 Task: Send an email with the signature Donald Hall with the subject 'Performance review' and the message 'Please let me know if you have any feedback on this proposal.' from softage.1@softage.net to softage.4@softage.net,  softage.1@softage.net and softage.5@softage.net with CC to softage.6@softage.net with an attached document Design_document.docx
Action: Key pressed n
Screenshot: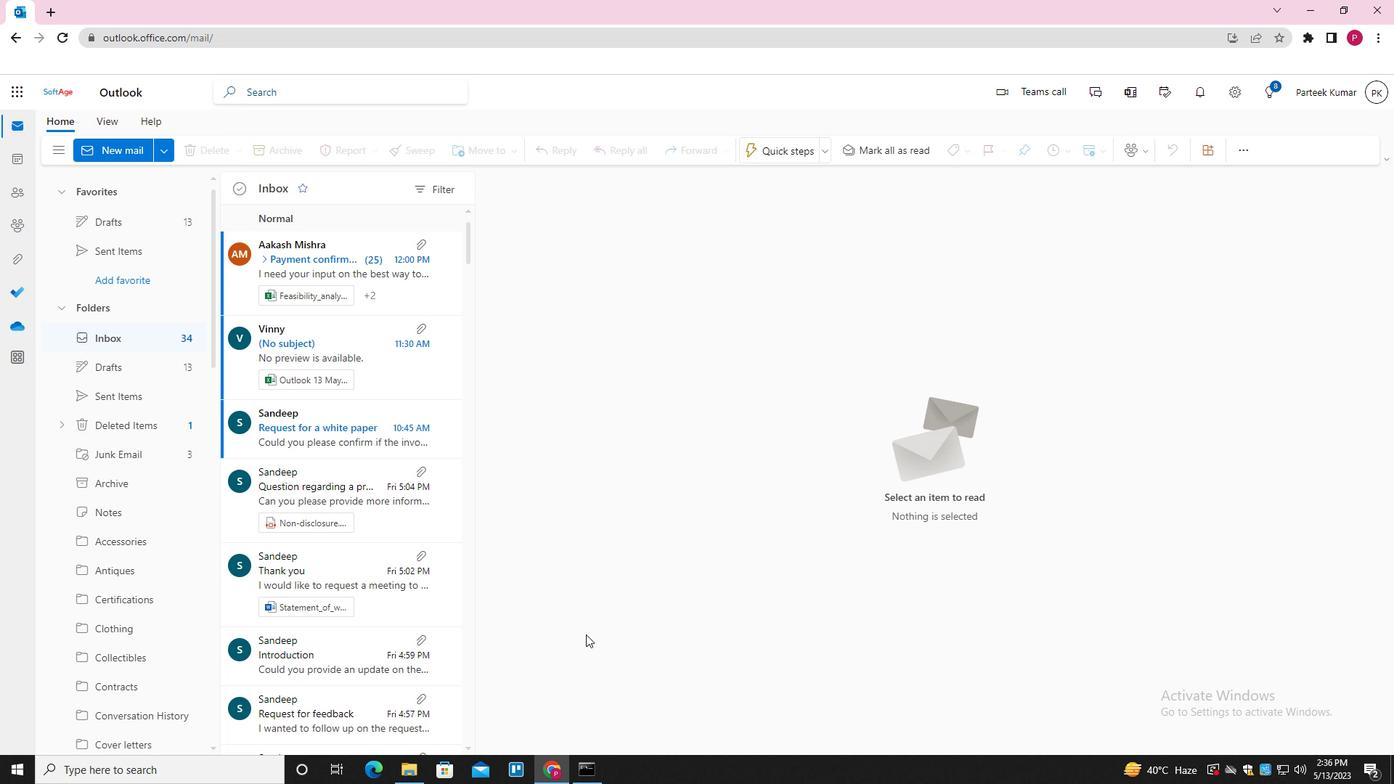 
Action: Mouse moved to (975, 153)
Screenshot: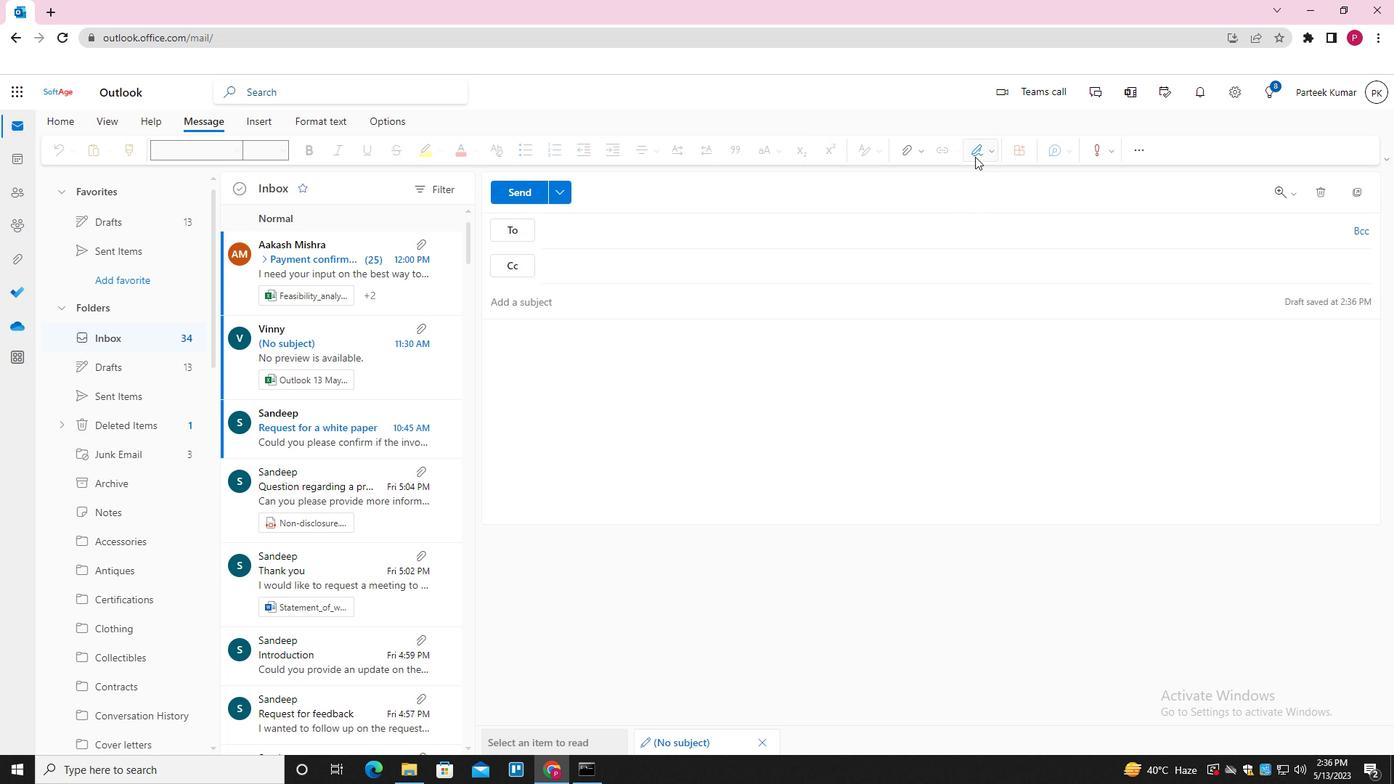 
Action: Mouse pressed left at (975, 153)
Screenshot: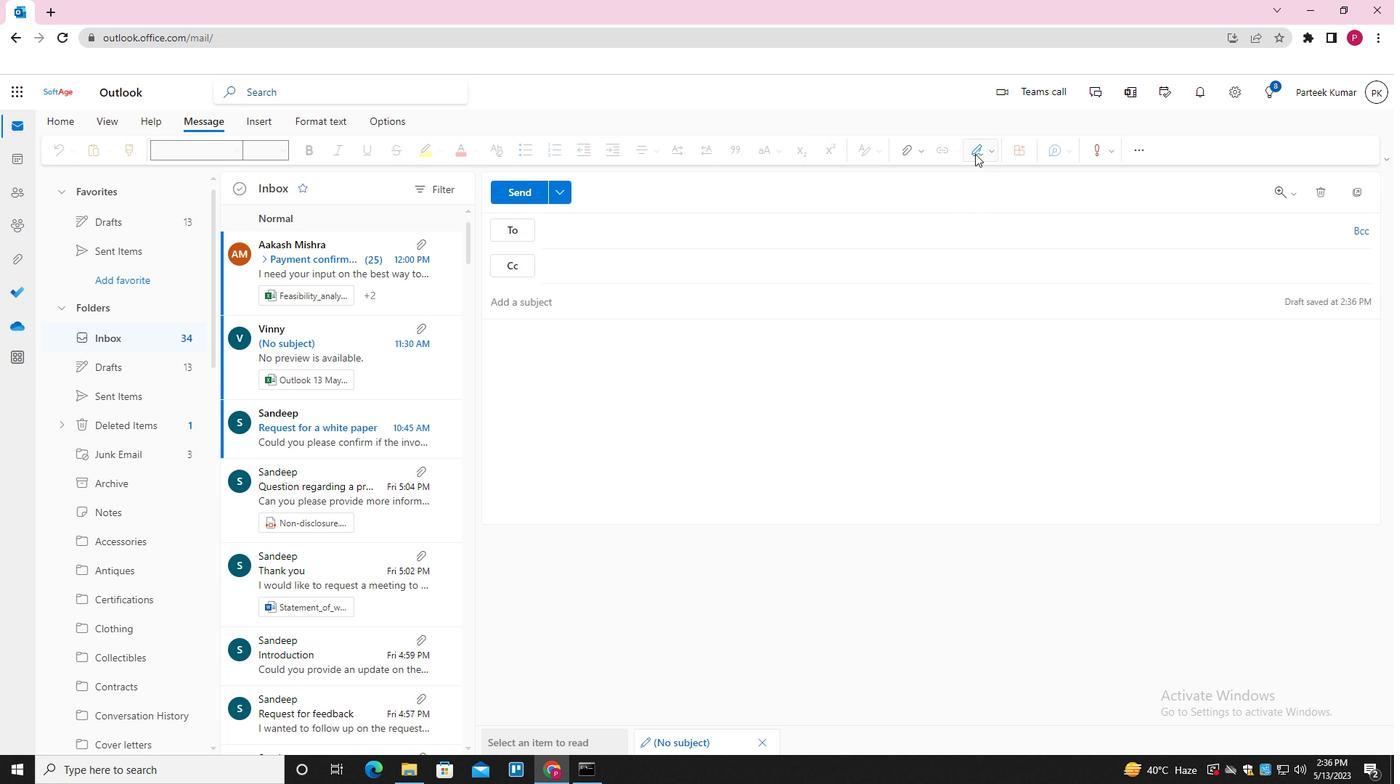 
Action: Mouse moved to (941, 212)
Screenshot: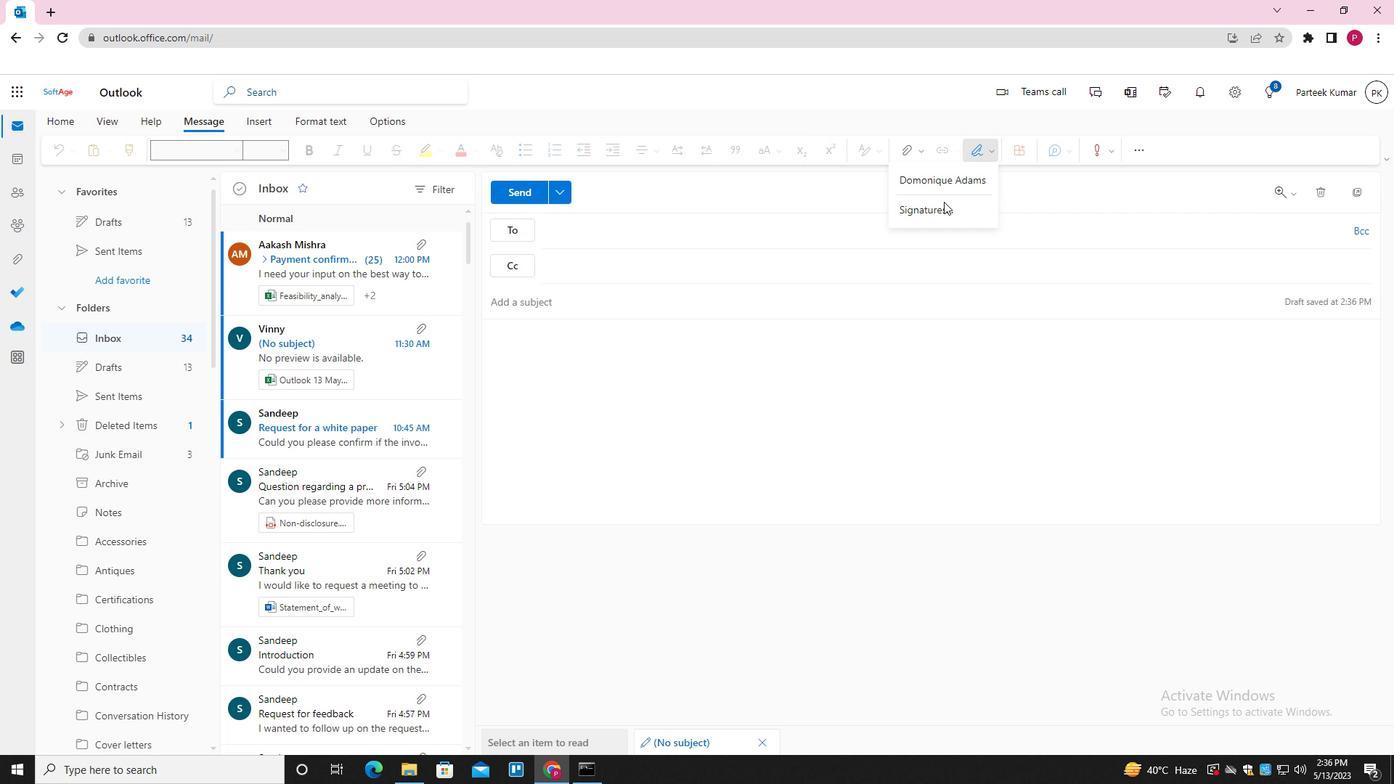 
Action: Mouse pressed left at (941, 212)
Screenshot: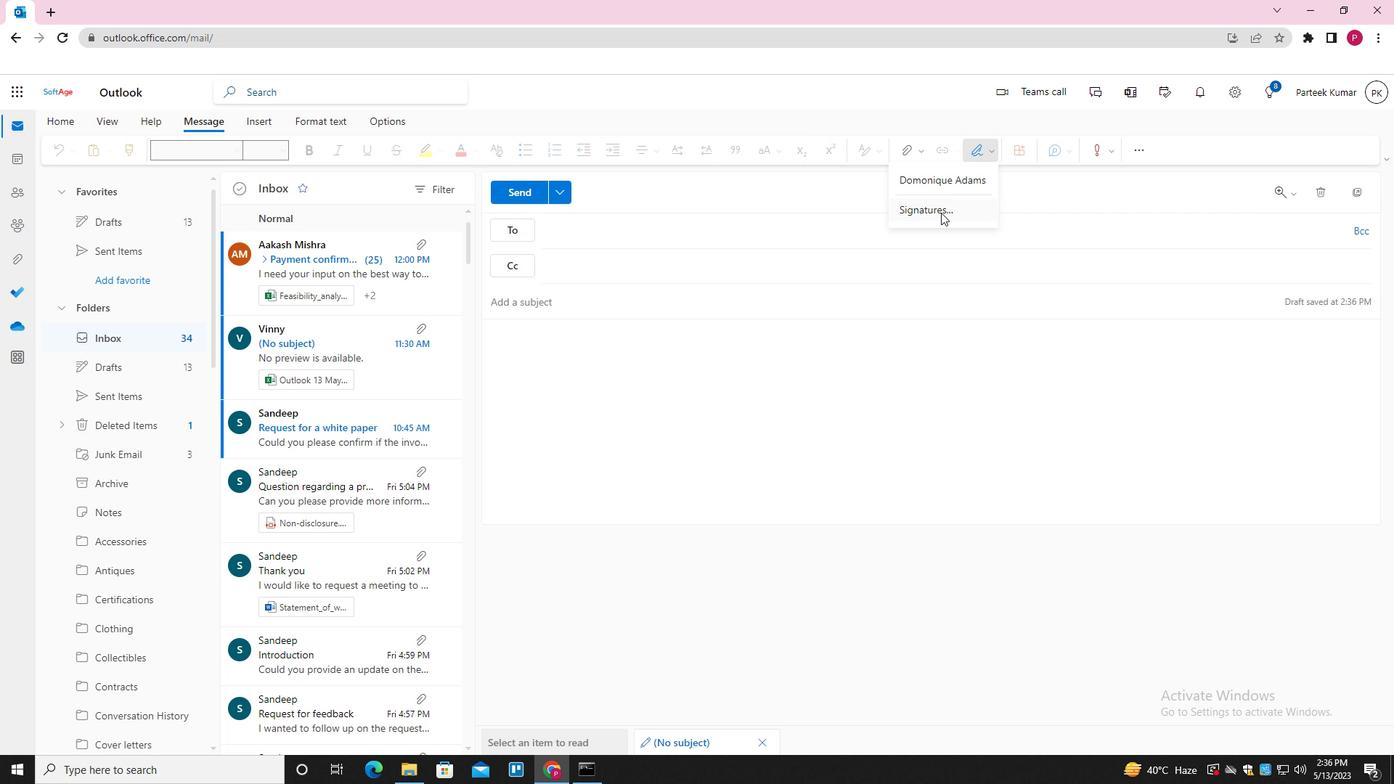 
Action: Mouse moved to (987, 265)
Screenshot: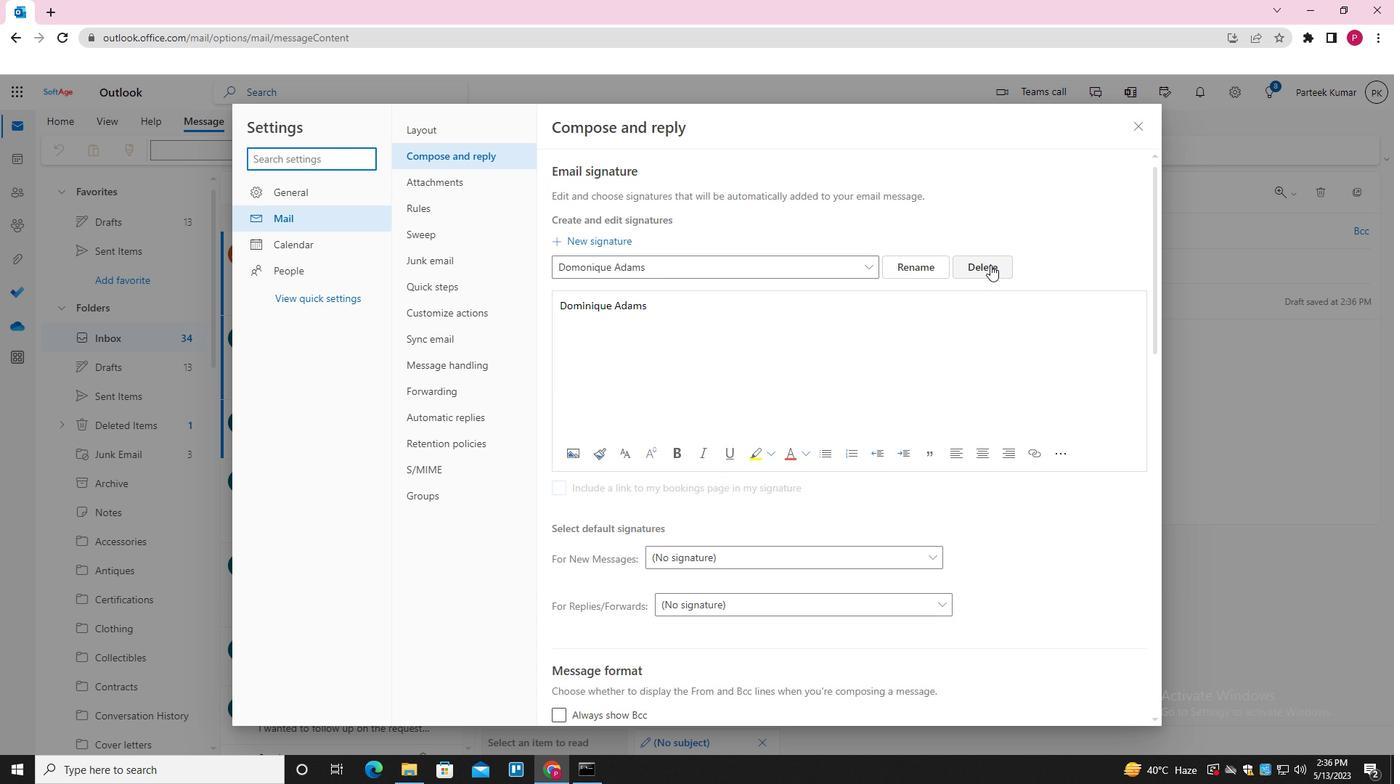 
Action: Mouse pressed left at (987, 265)
Screenshot: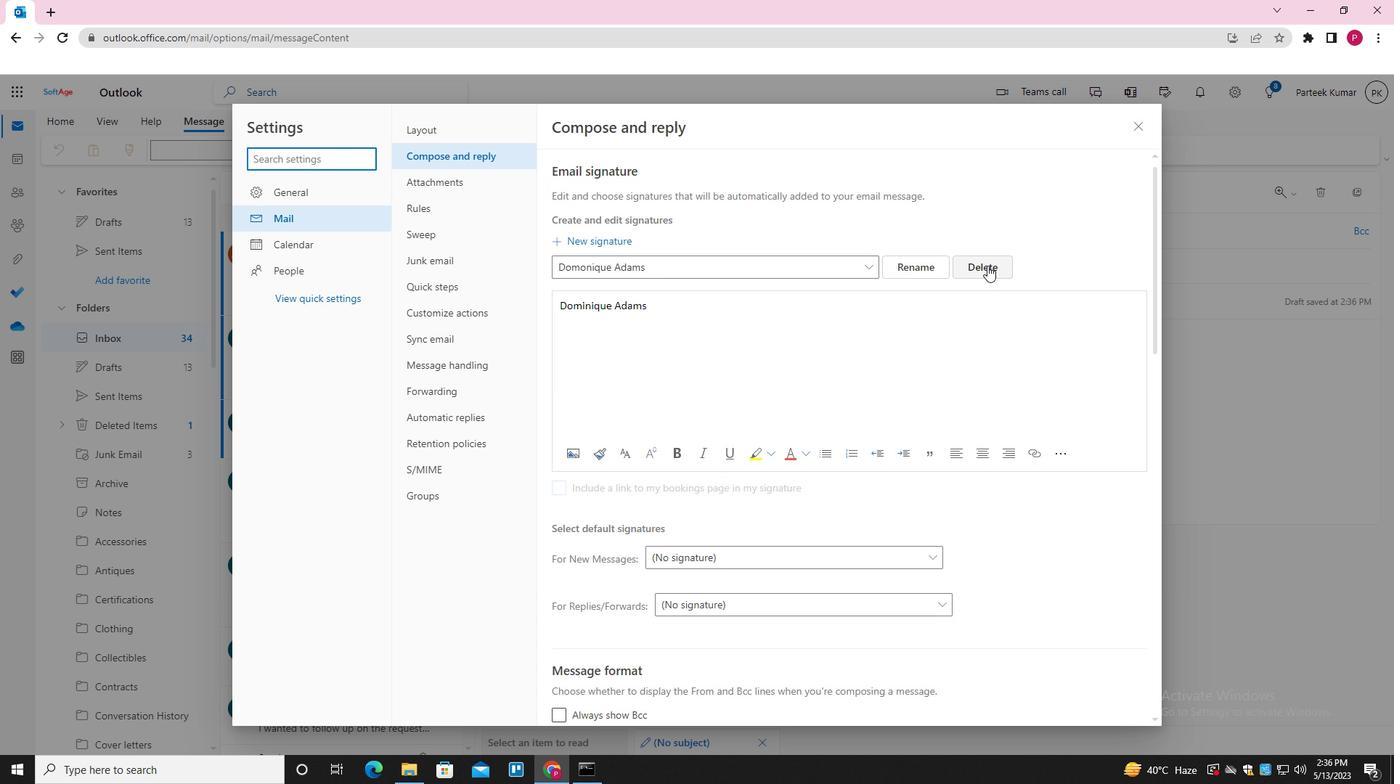 
Action: Mouse moved to (754, 254)
Screenshot: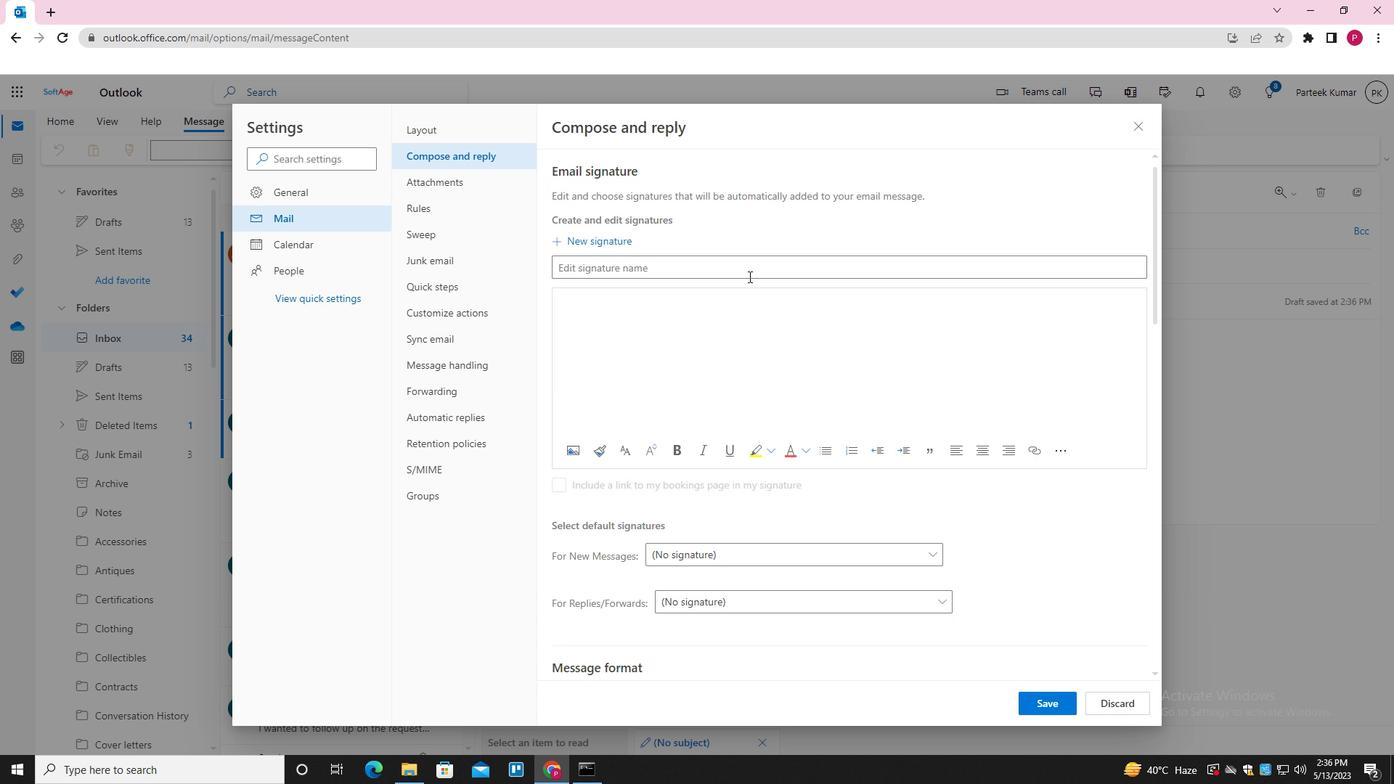 
Action: Mouse pressed left at (754, 254)
Screenshot: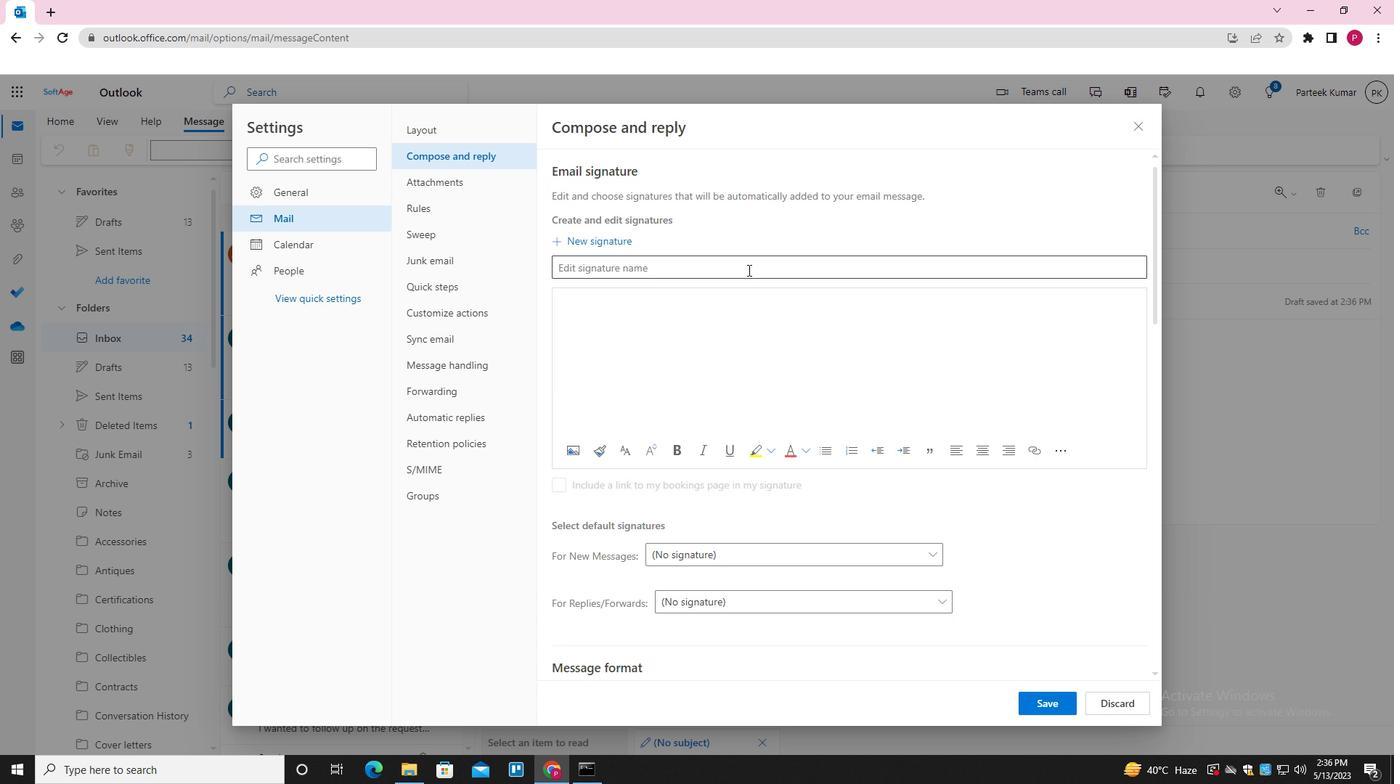 
Action: Mouse moved to (756, 263)
Screenshot: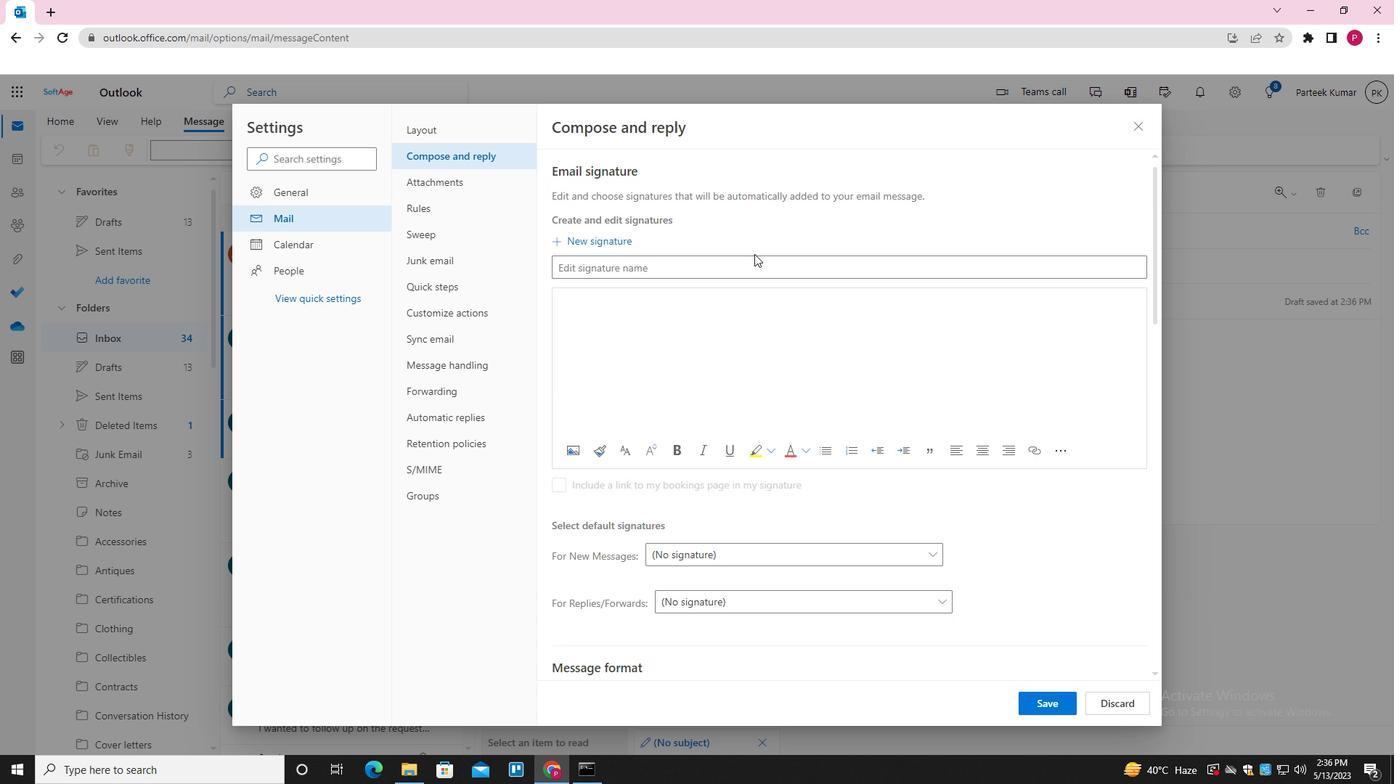 
Action: Mouse pressed left at (756, 263)
Screenshot: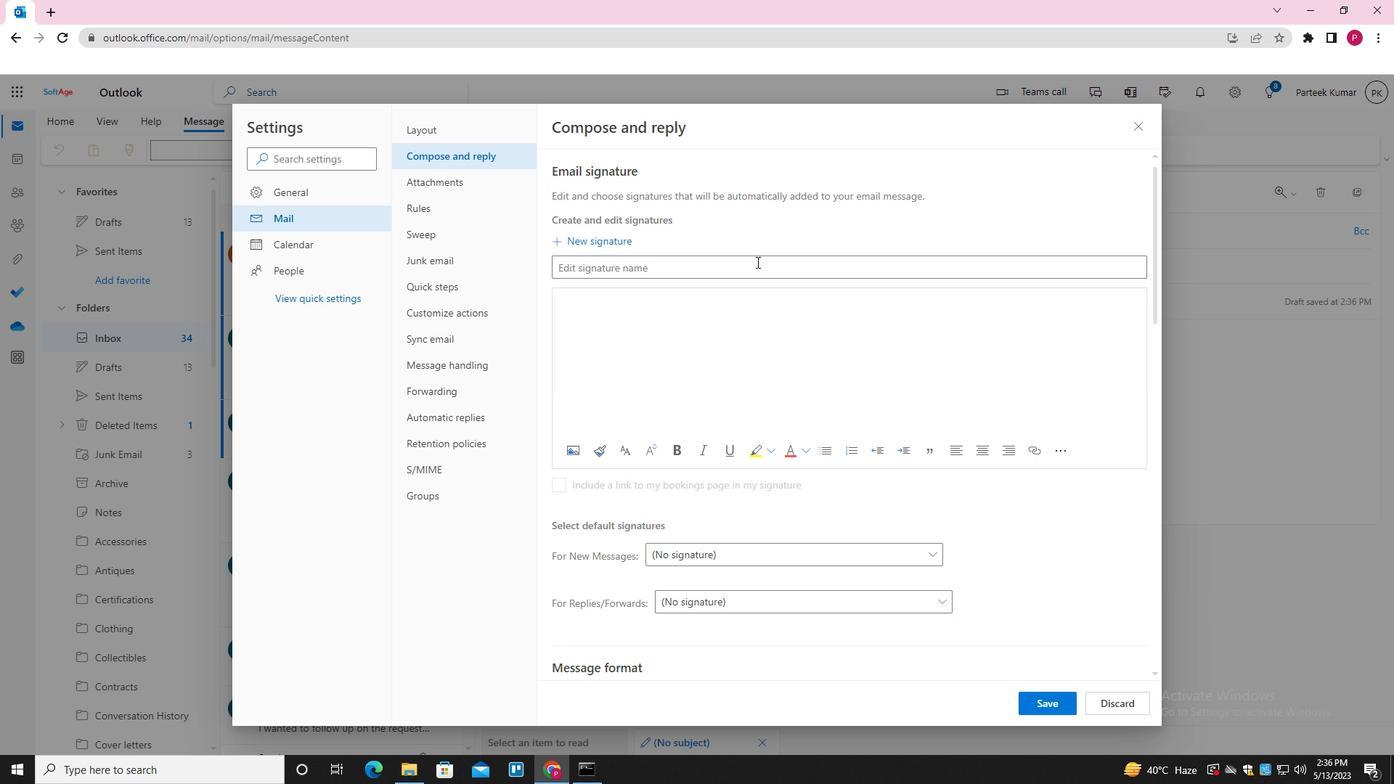 
Action: Key pressed <Key.shift>DONALD<Key.space><Key.shift><Key.shift><Key.shift><Key.shift>HA;;<Key.backspace><Key.backspace>LL<Key.tab><Key.shift>DONALD<Key.space><Key.shift_r><Key.shift_r><Key.shift_r><Key.shift_r><Key.shift_r>HALL
Screenshot: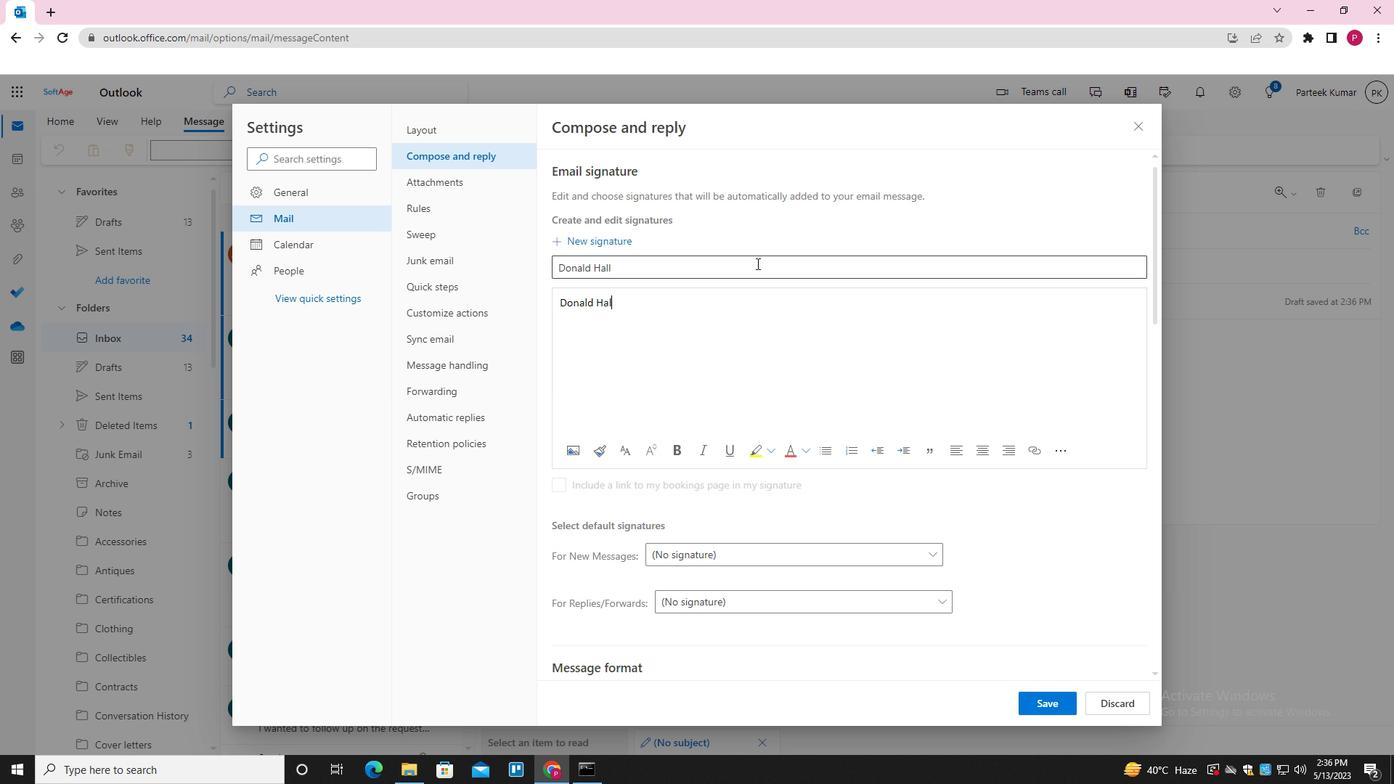 
Action: Mouse moved to (1030, 698)
Screenshot: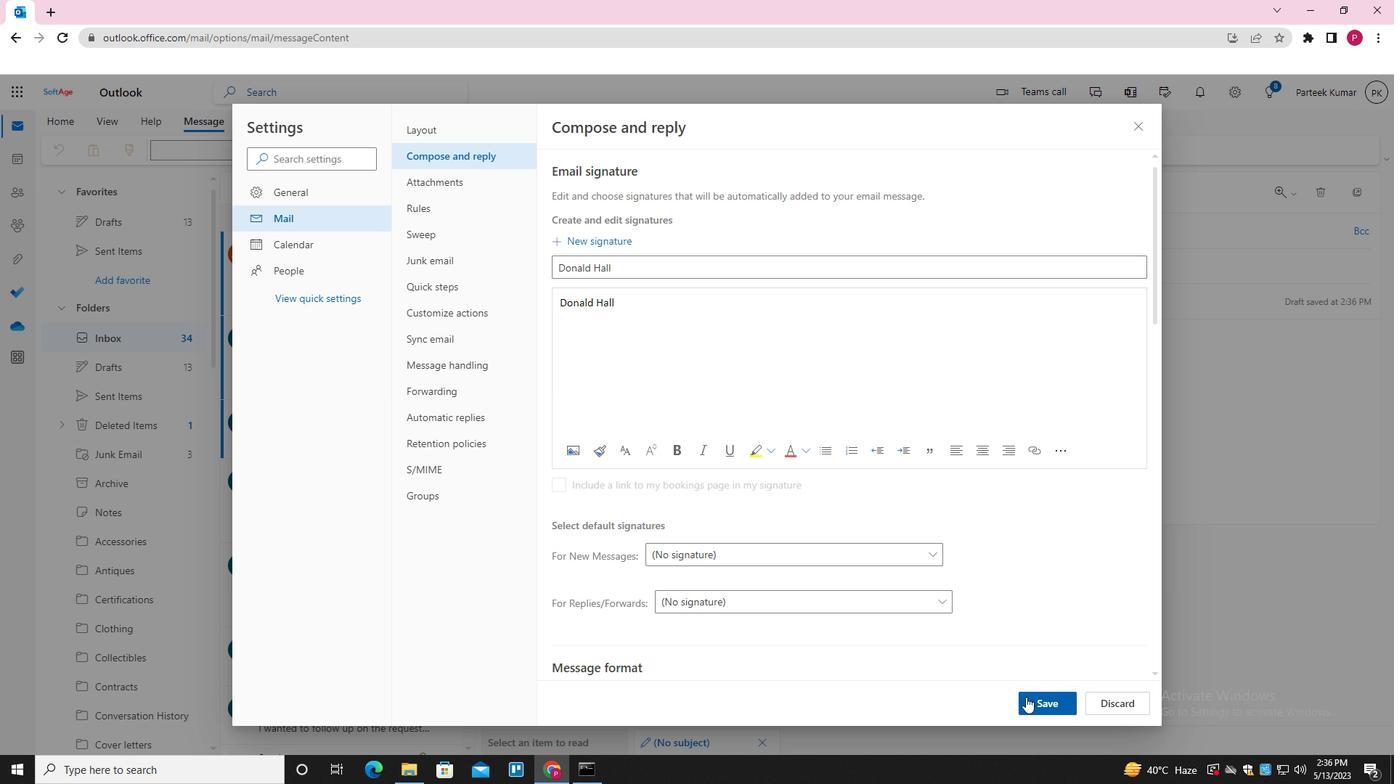 
Action: Mouse pressed left at (1030, 698)
Screenshot: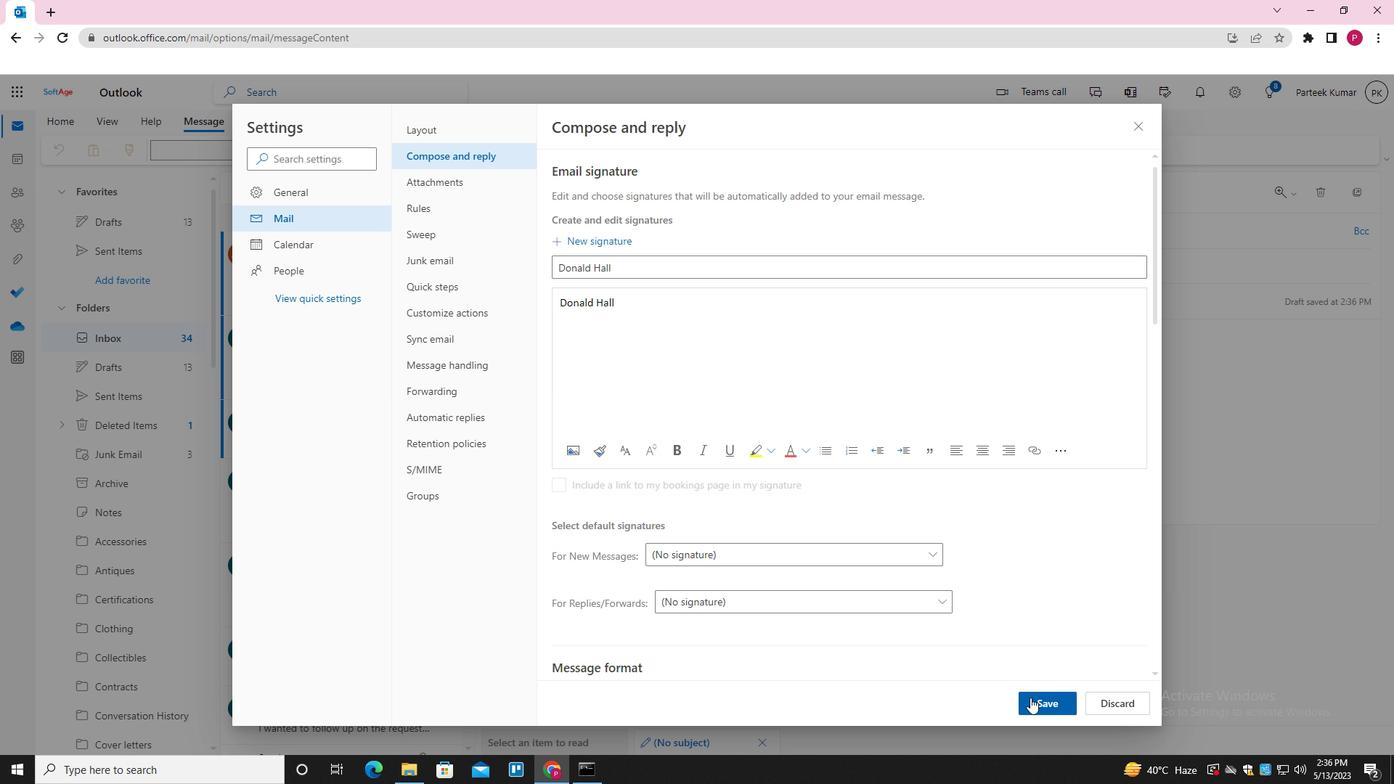 
Action: Mouse moved to (1135, 127)
Screenshot: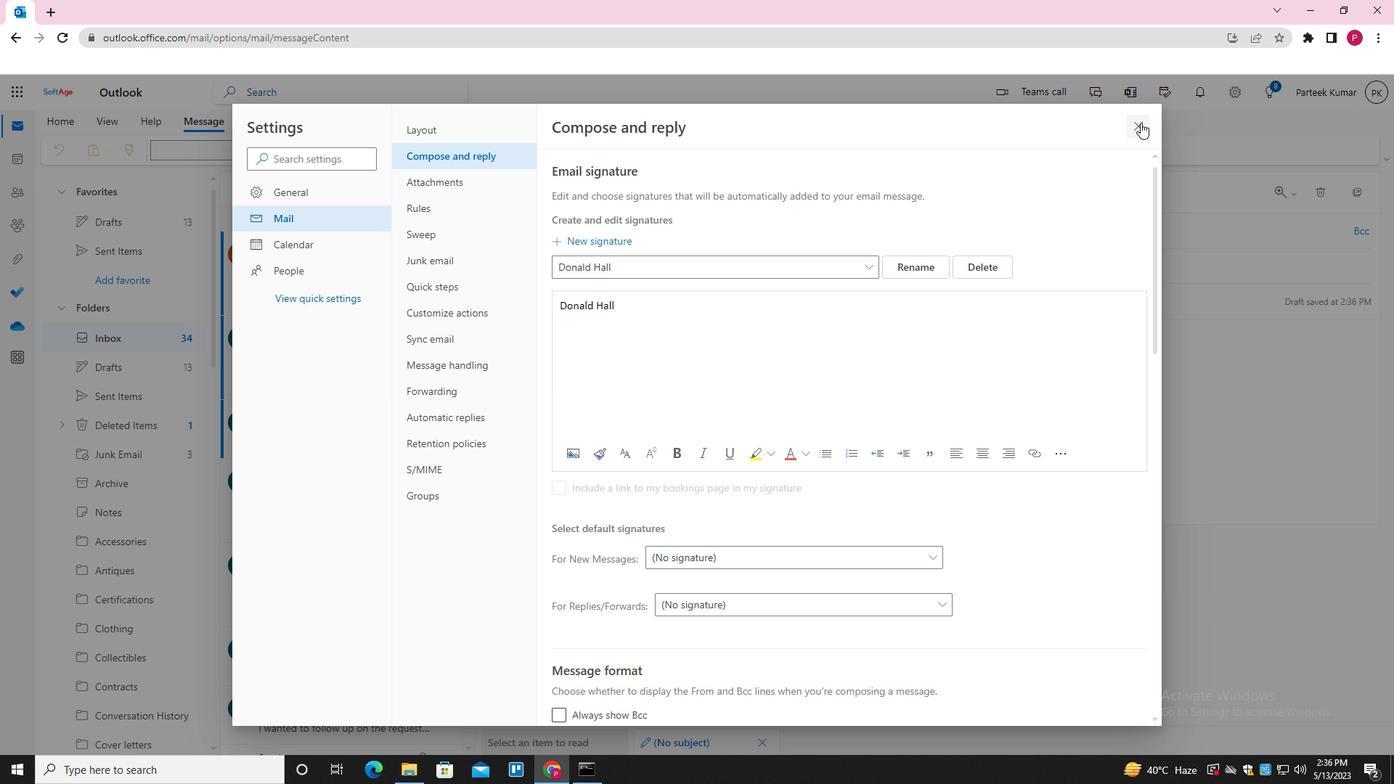 
Action: Mouse pressed left at (1135, 127)
Screenshot: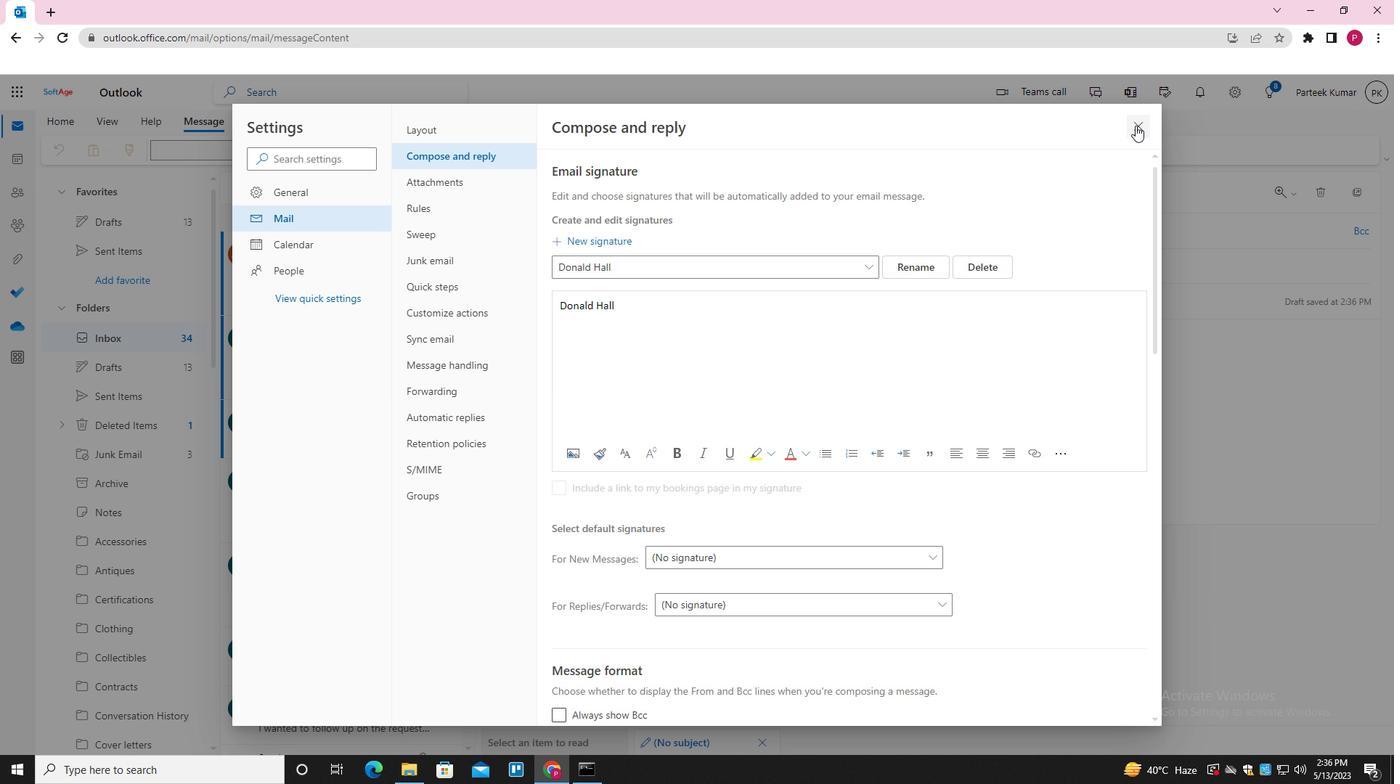 
Action: Mouse moved to (977, 151)
Screenshot: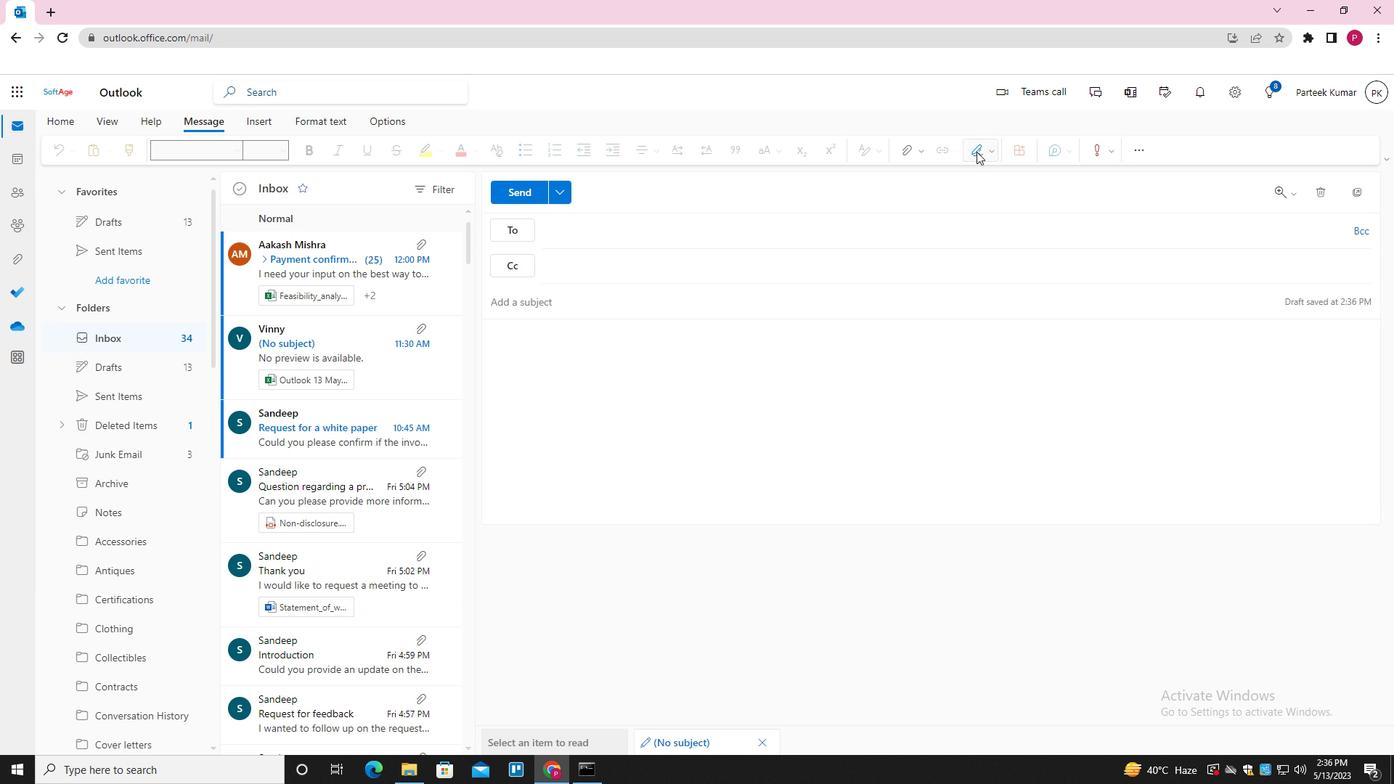 
Action: Mouse pressed left at (977, 151)
Screenshot: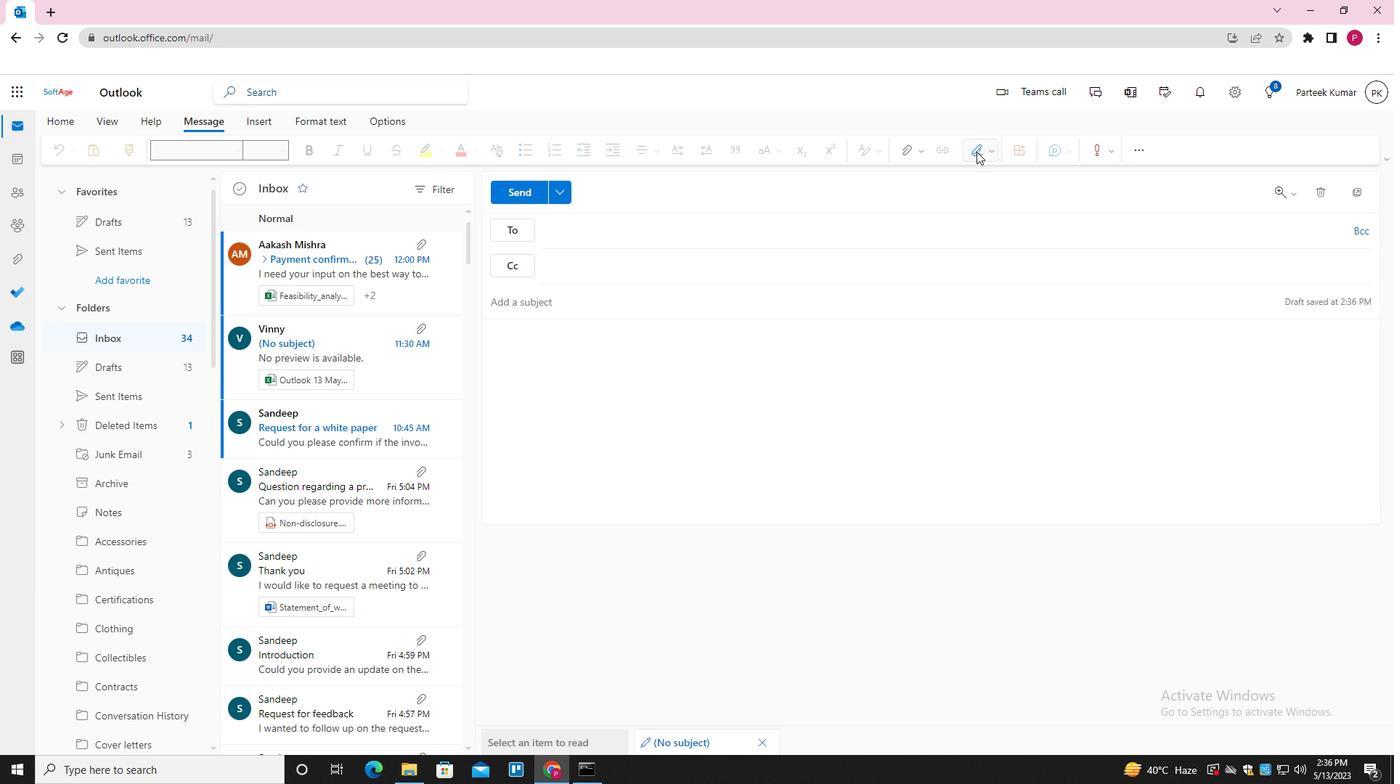 
Action: Mouse moved to (962, 180)
Screenshot: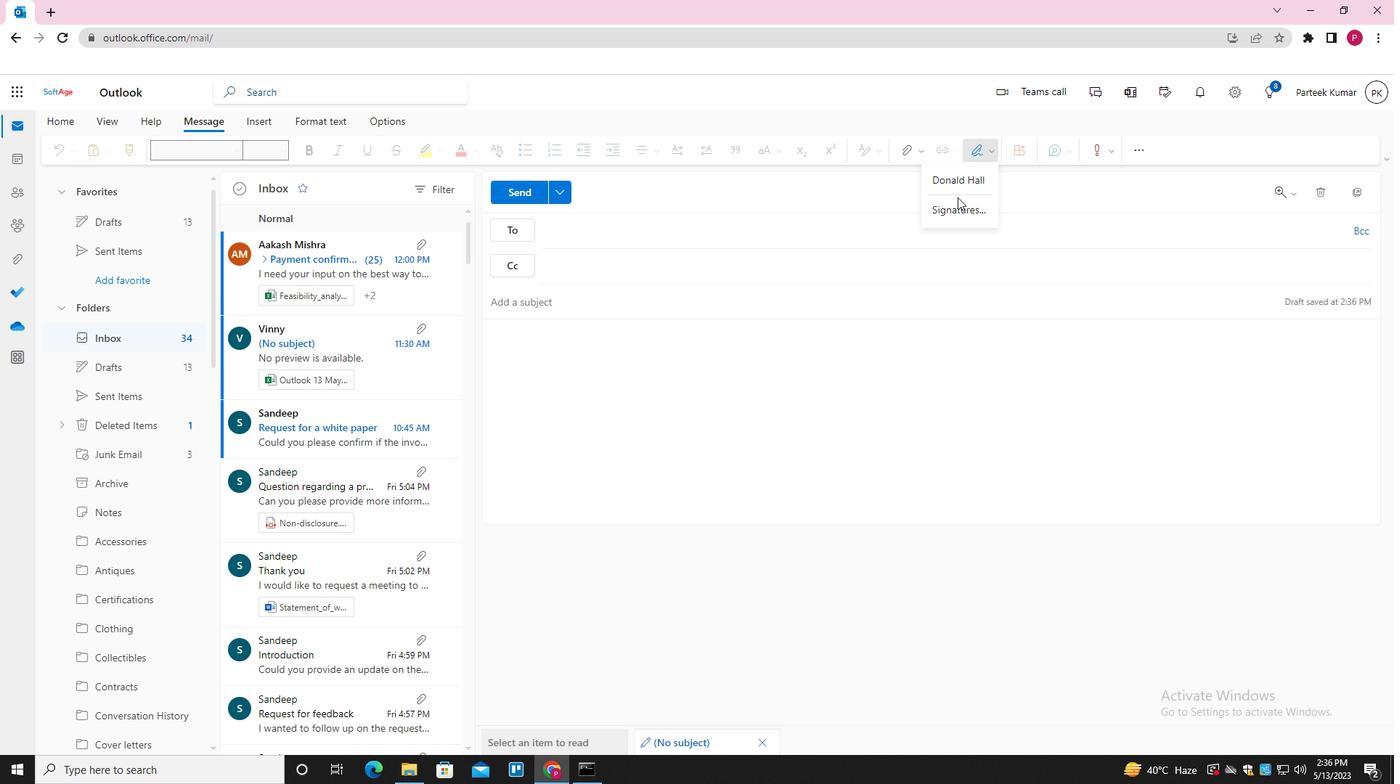 
Action: Mouse pressed left at (962, 180)
Screenshot: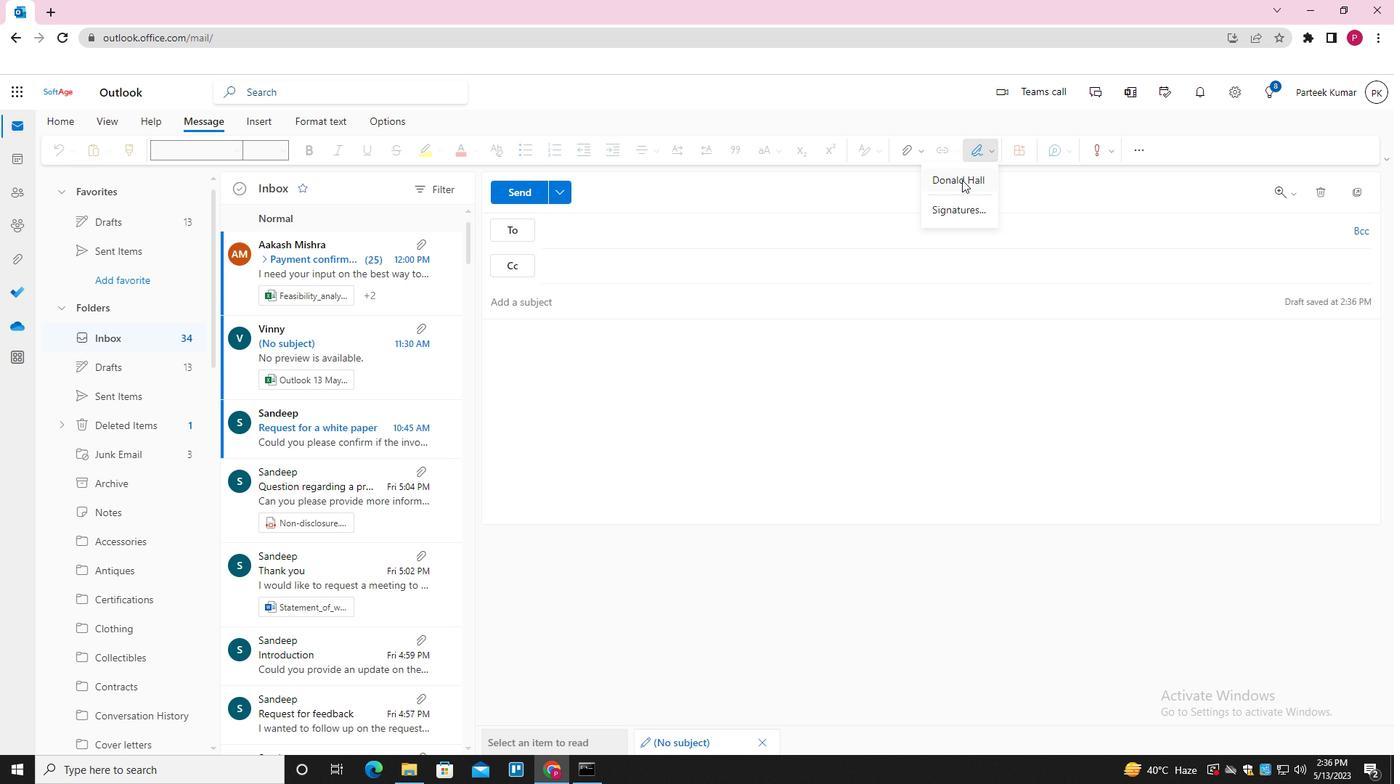 
Action: Mouse moved to (680, 305)
Screenshot: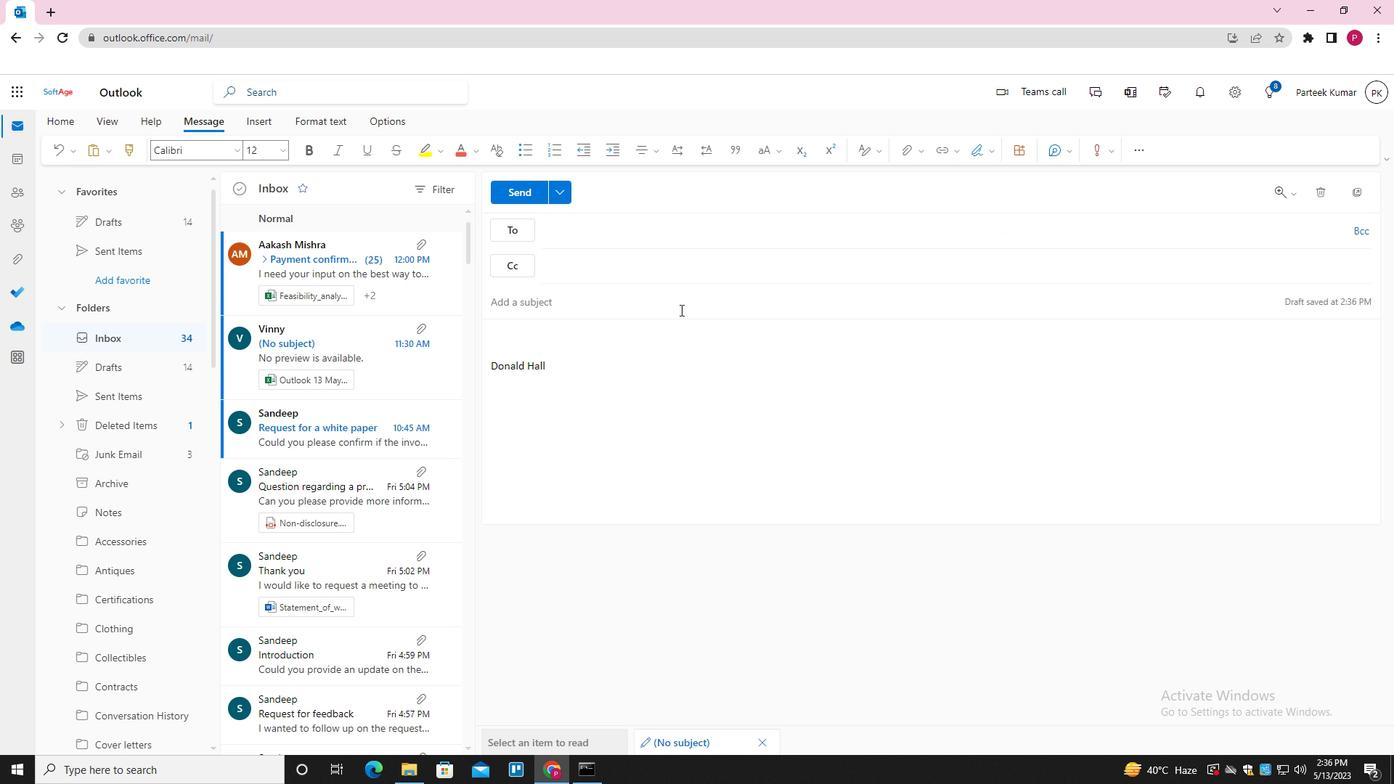 
Action: Mouse pressed left at (680, 305)
Screenshot: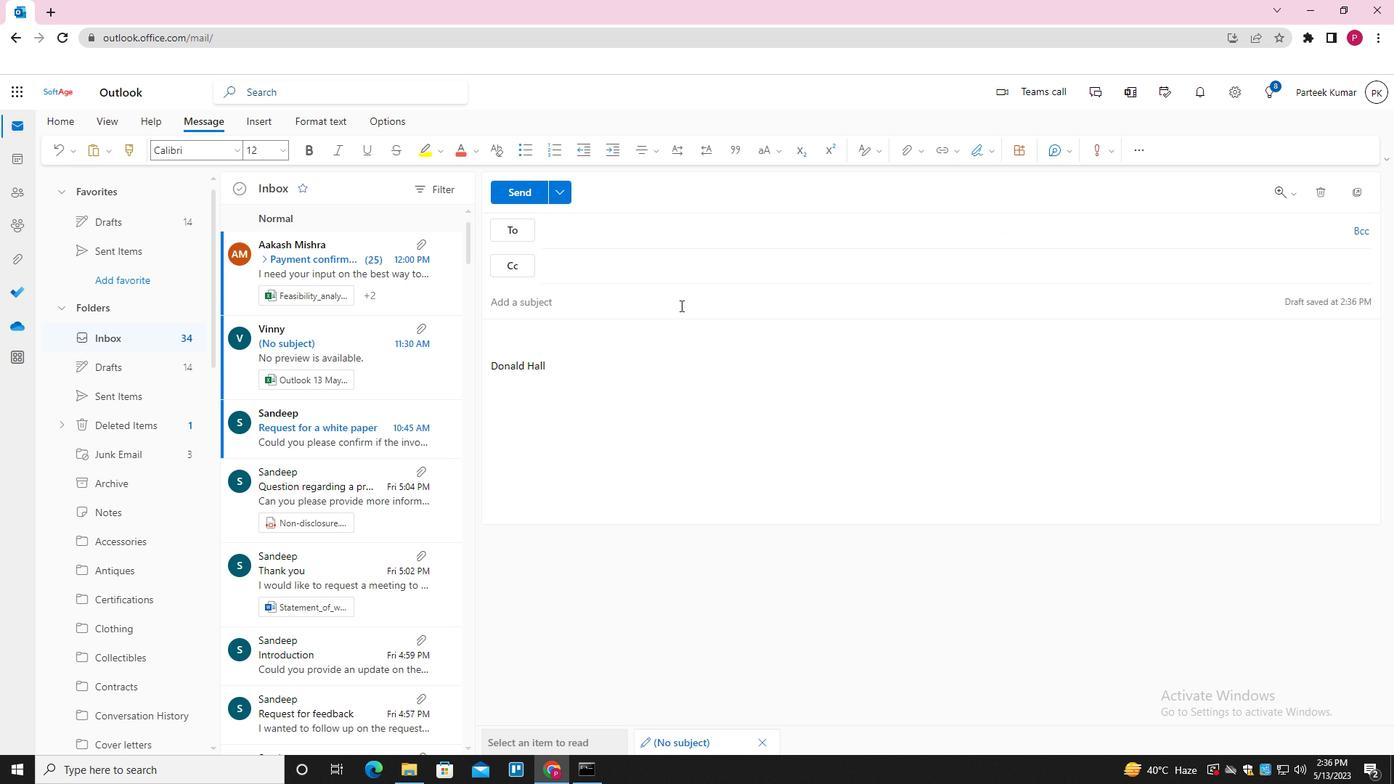 
Action: Mouse moved to (679, 305)
Screenshot: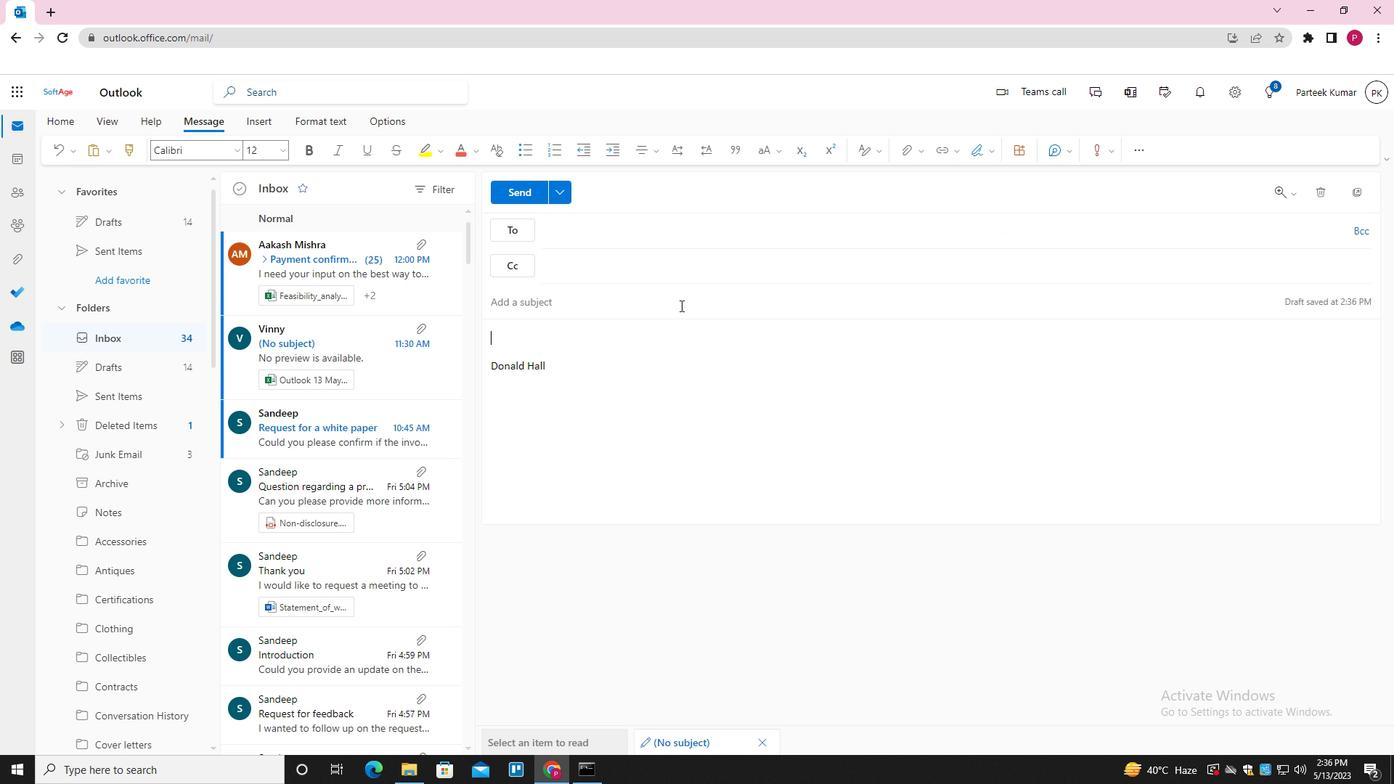 
Action: Key pressed <Key.shift_r>PERFORMANCE<Key.space>REVIEW<Key.tab><Key.shift_r>PLEASE<Key.space>LET<Key.space>,<Key.backspace>ME<Key.space>KNOW<Key.space>IF<Key.space>YOU<Key.space>HAVE<Key.space>ANY<Key.space>FEEDBACK<Key.space>ON<Key.space>THIS<Key.space>PROPOSA<Key.caps_lock>L<Key.backspace><Key.shift><Key.caps_lock>L<Key.space>
Screenshot: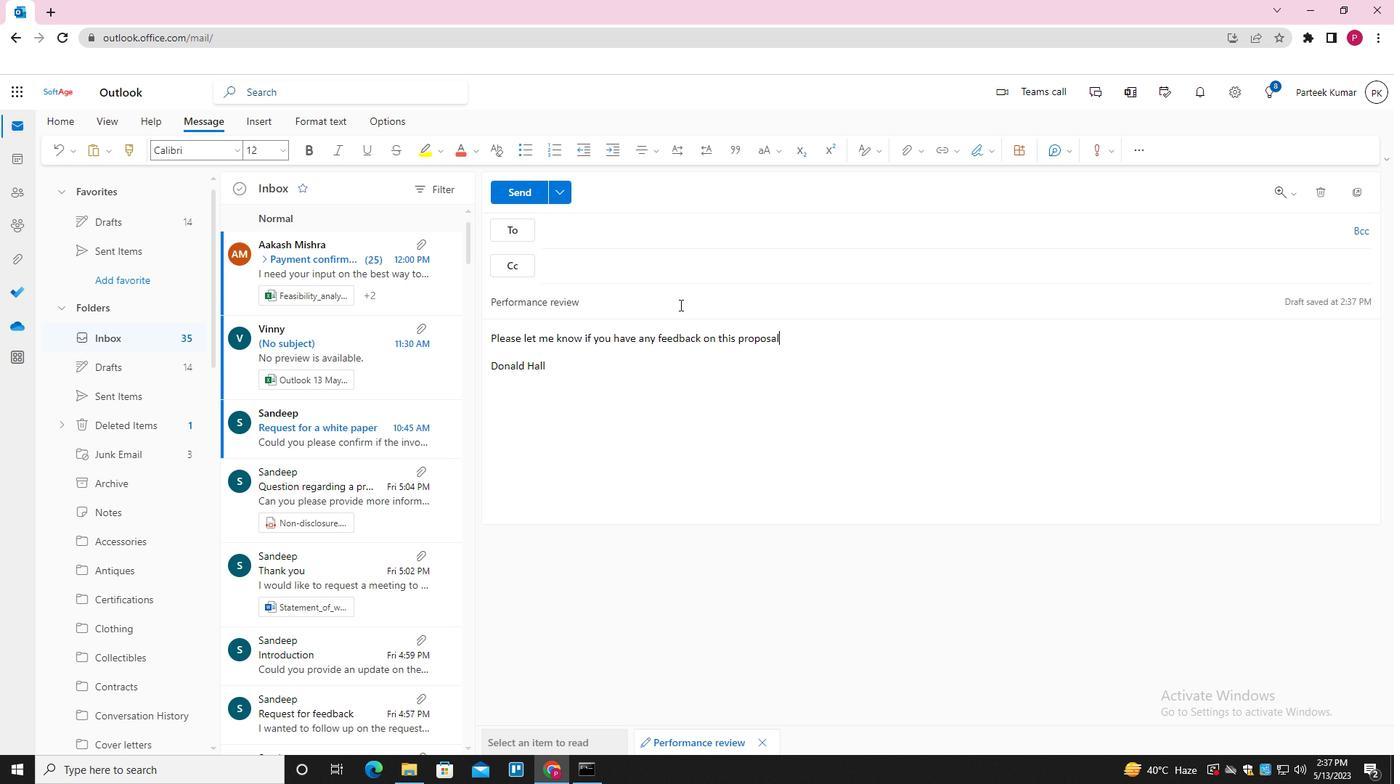 
Action: Mouse moved to (653, 227)
Screenshot: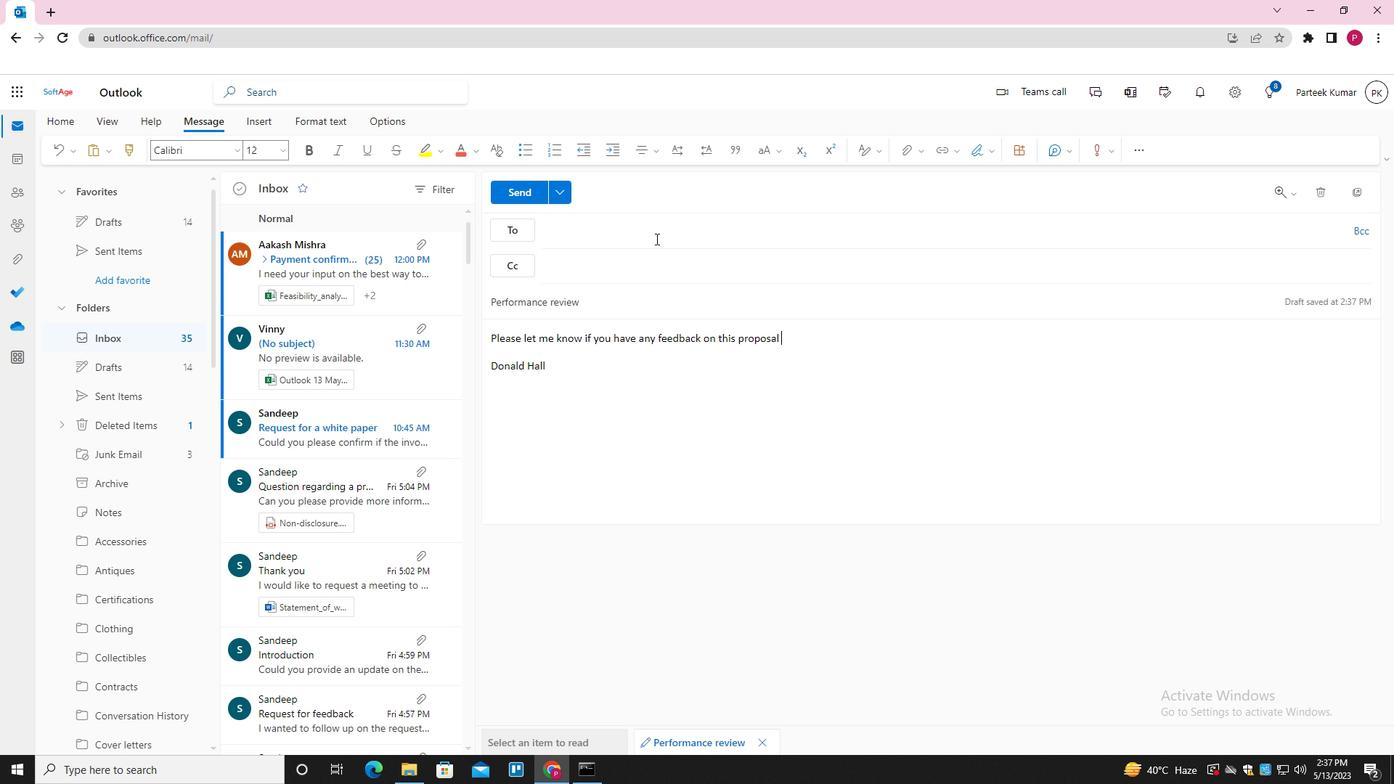
Action: Mouse pressed left at (653, 227)
Screenshot: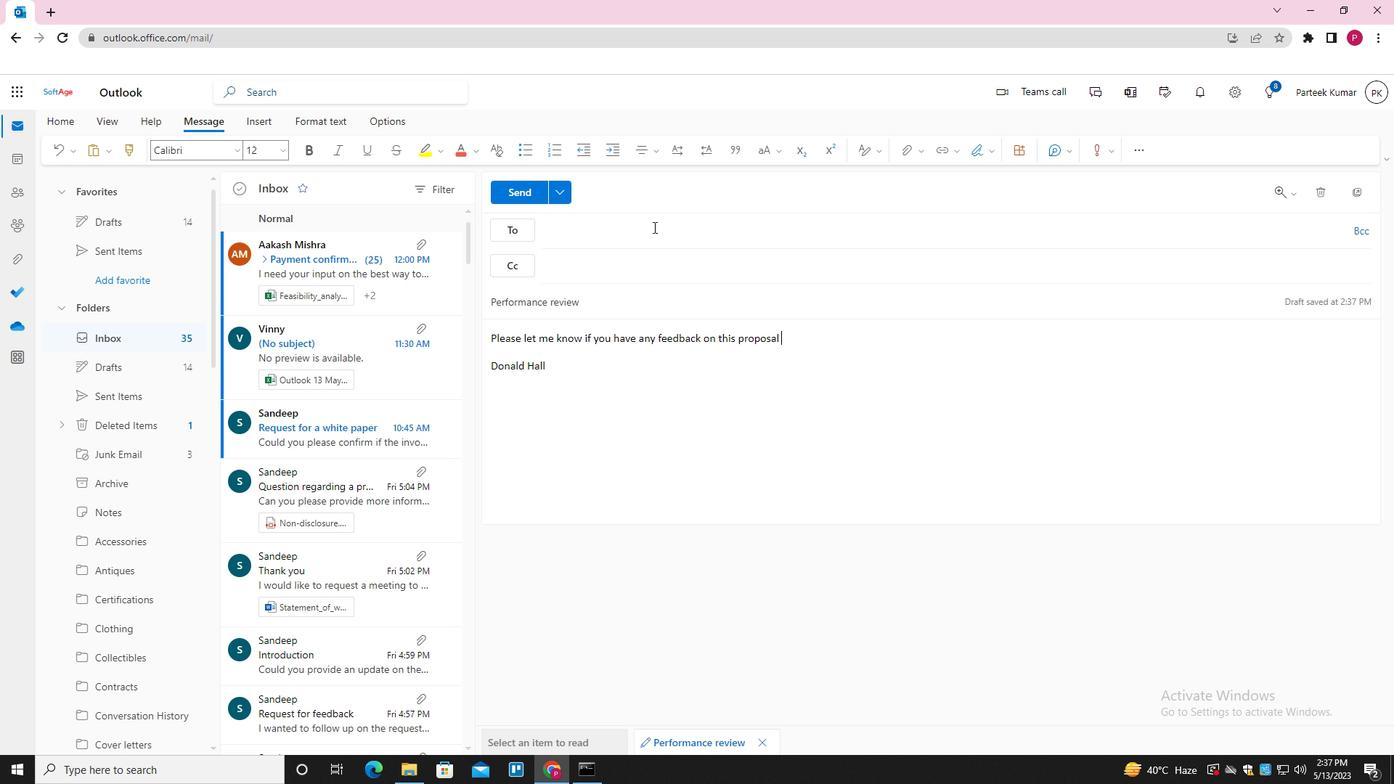 
Action: Key pressed SOFTAGE.4<Key.shift>@SOFTAGE.NET<Key.enter>SOFTAGE.1<Key.shift>@SOFTAGE.NET<Key.enter>SOFTAGE.5<Key.shift>@SOFTAGE.NET<Key.enter><Key.tab>SOFTAGE.6<Key.shift>@SOFTAGE.NET<Key.enter>
Screenshot: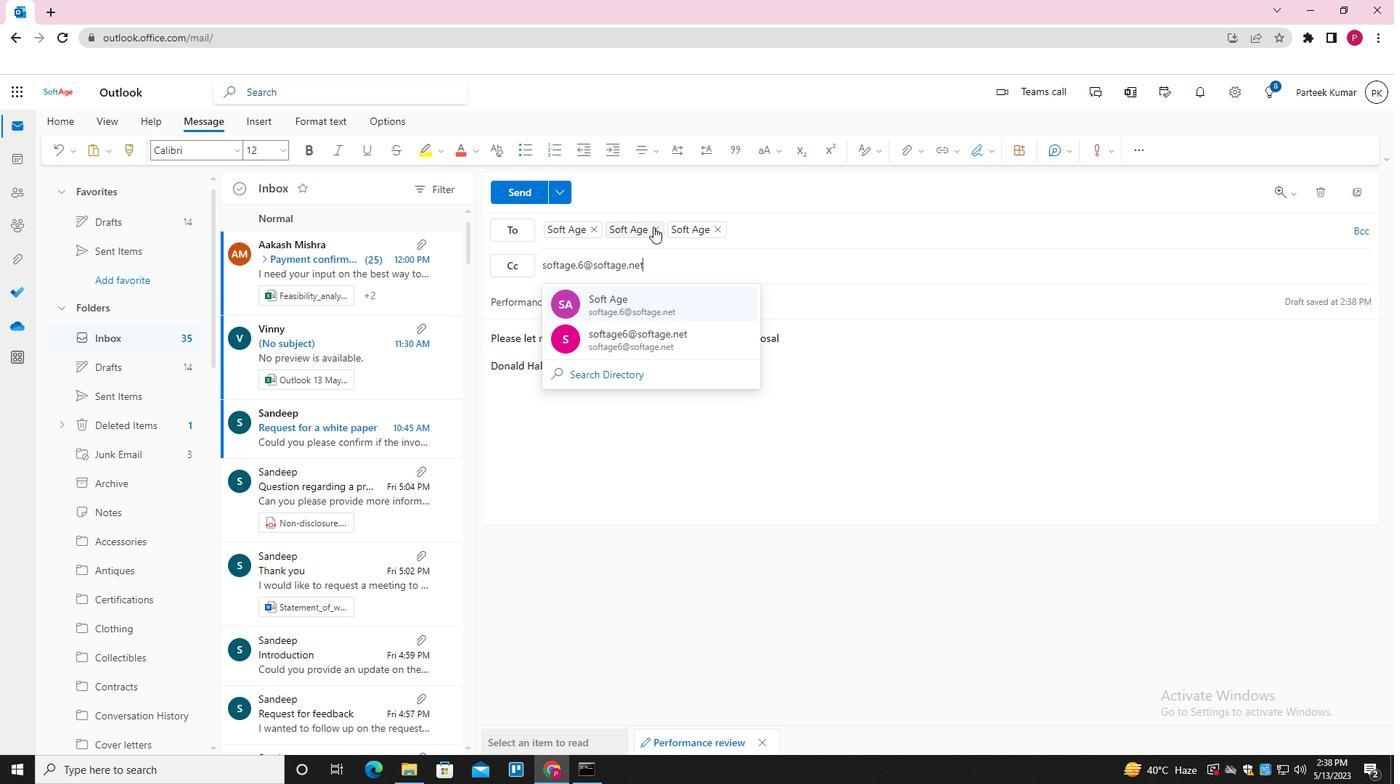 
Action: Mouse moved to (902, 157)
Screenshot: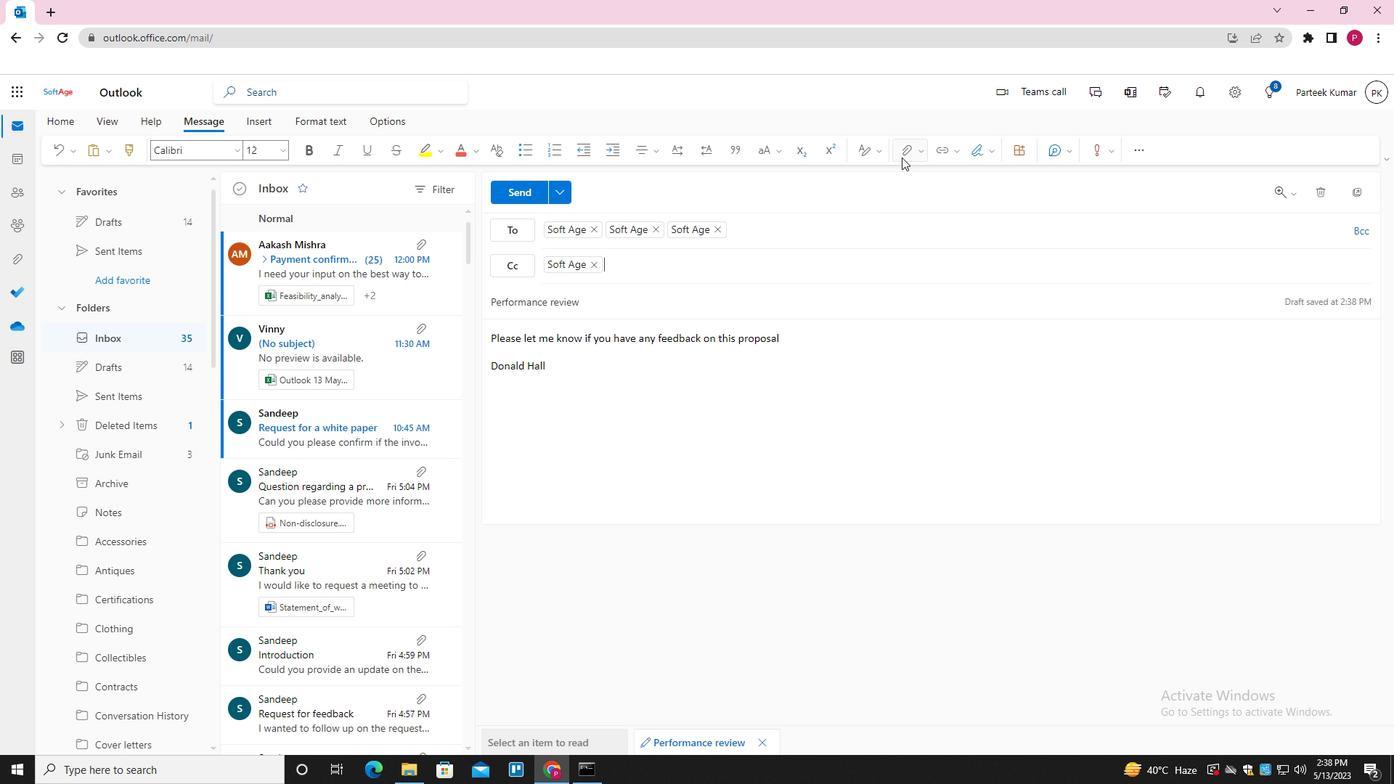 
Action: Mouse pressed left at (902, 157)
Screenshot: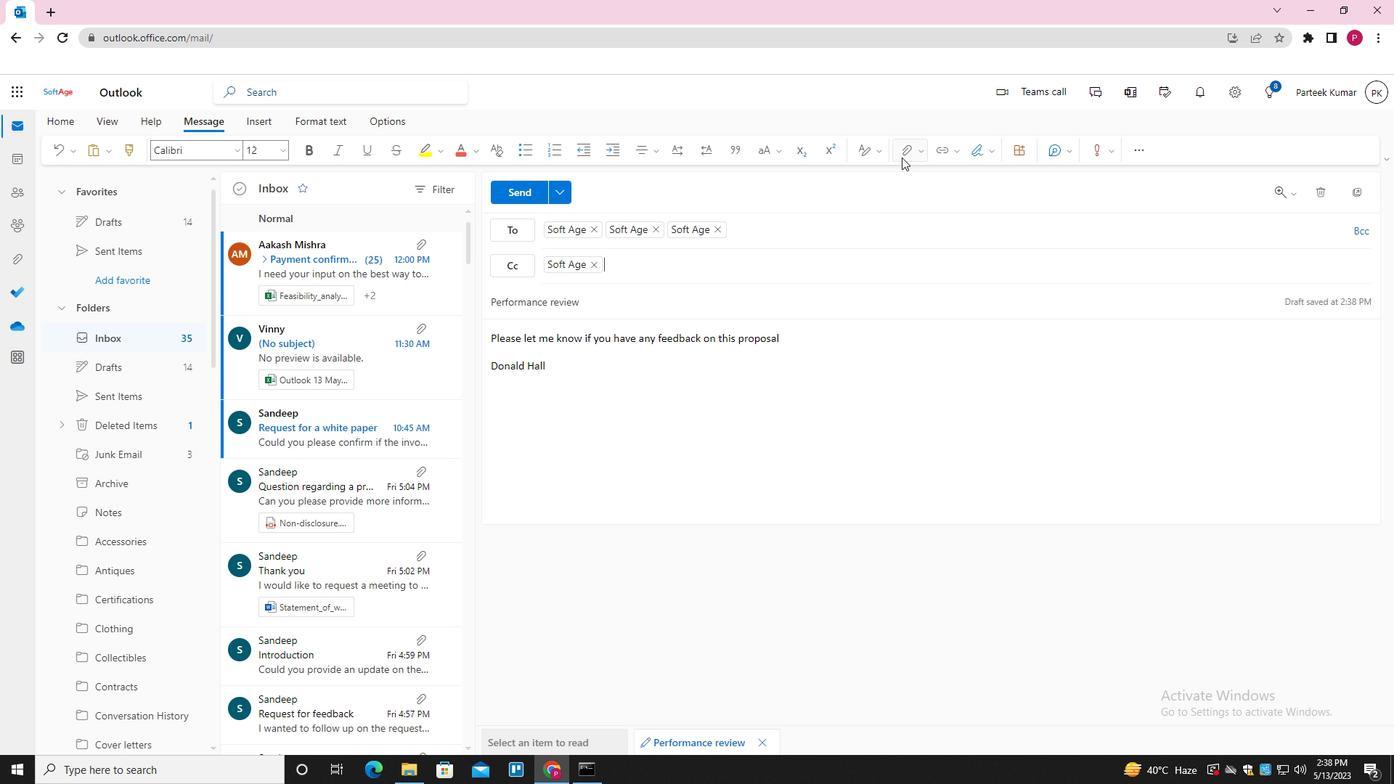 
Action: Mouse moved to (876, 172)
Screenshot: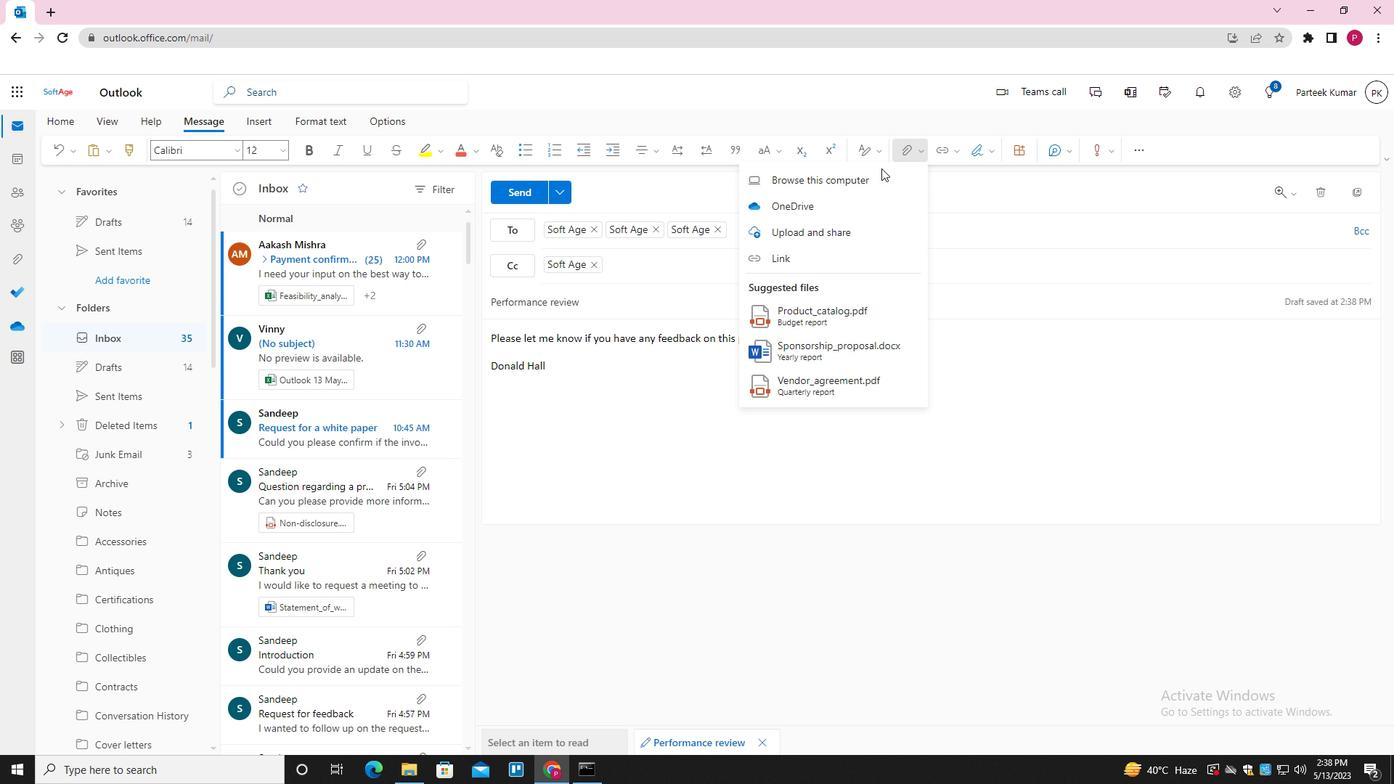 
Action: Mouse pressed left at (876, 172)
Screenshot: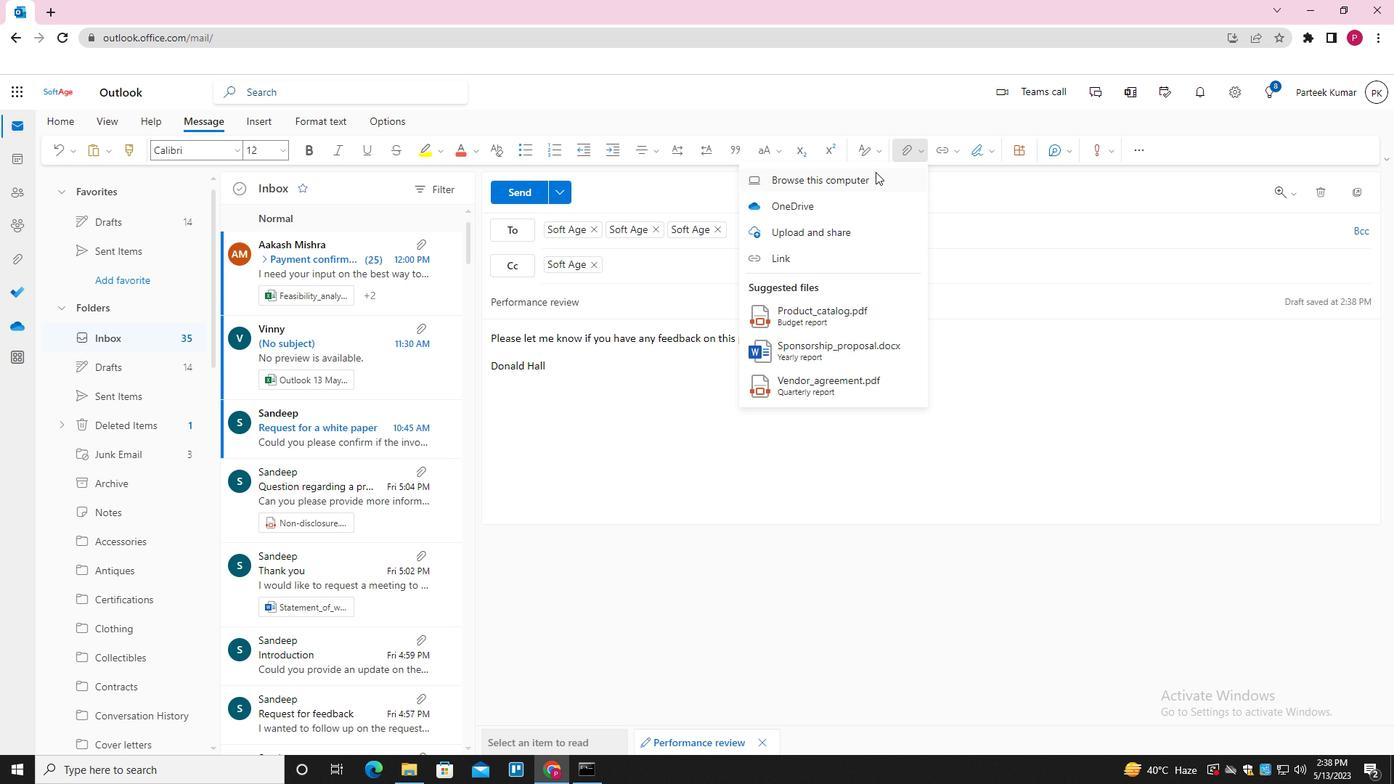 
Action: Mouse moved to (324, 122)
Screenshot: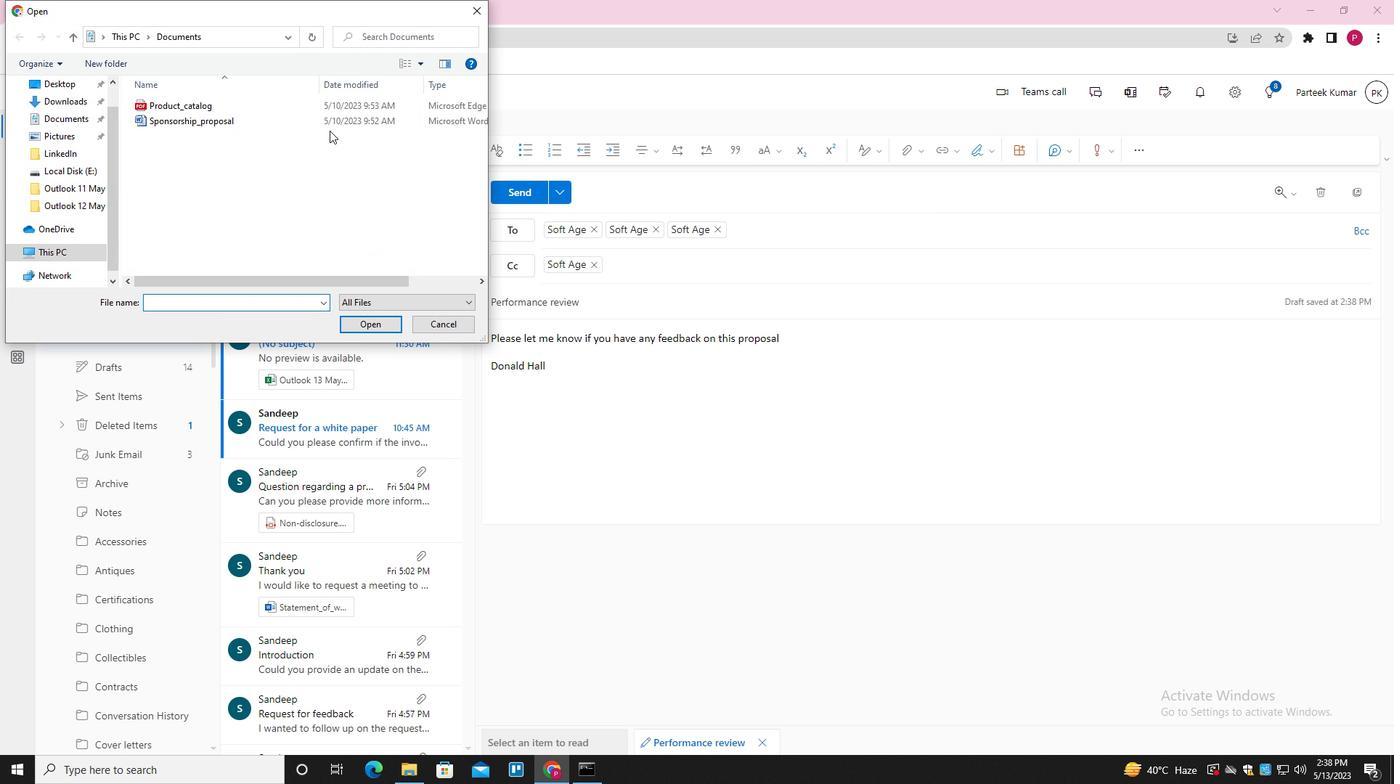 
Action: Mouse pressed left at (324, 122)
Screenshot: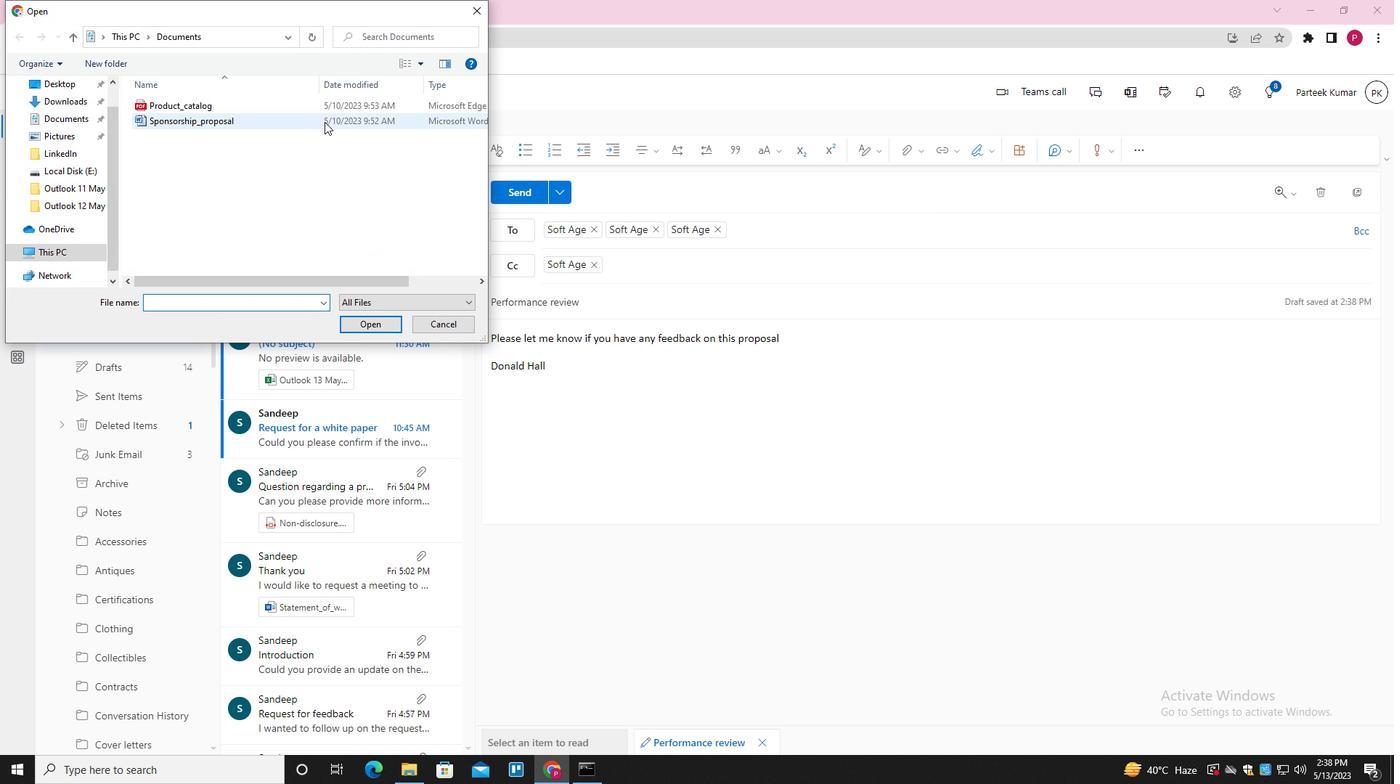 
Action: Mouse moved to (334, 124)
Screenshot: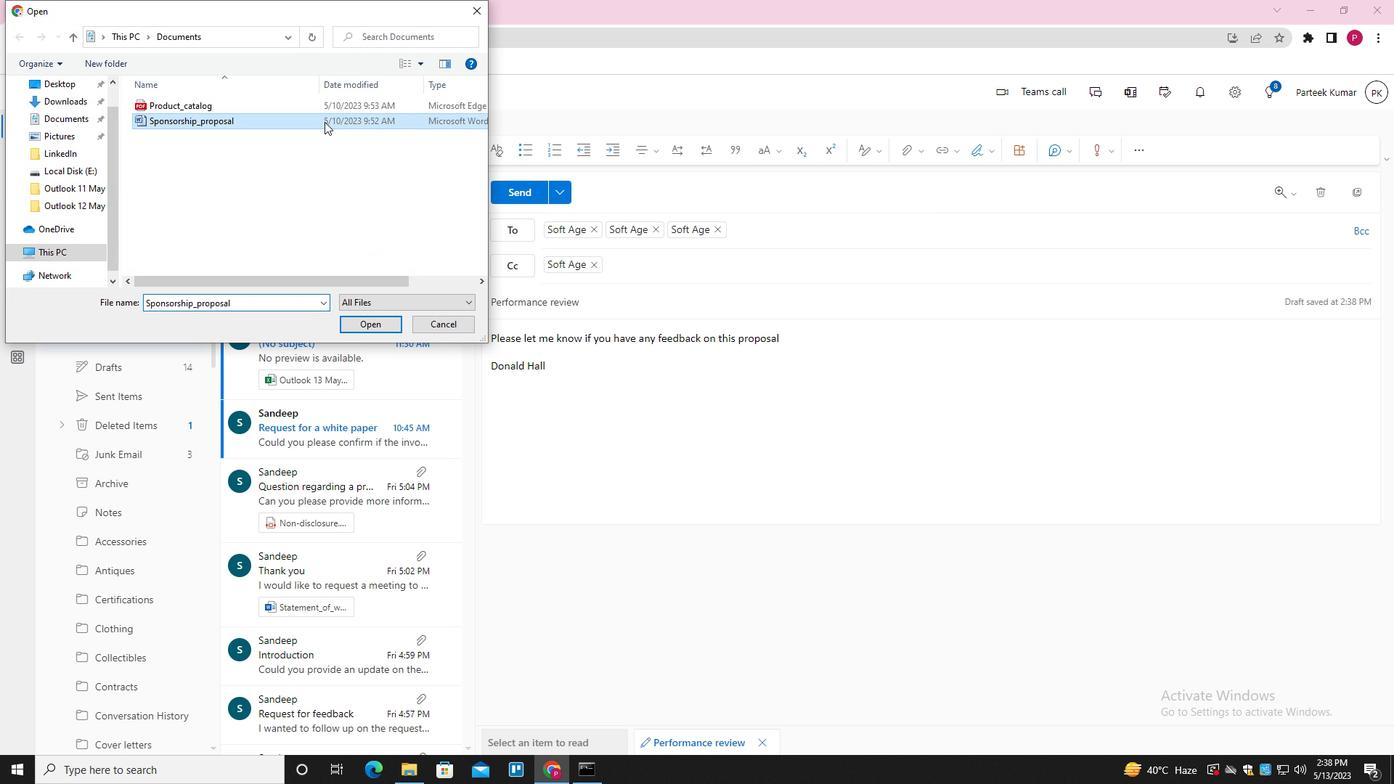 
Action: Key pressed <Key.f2><Key.shift>DESIGN<Key.shift_r><Key.shift_r><Key.shift_r><Key.shift_r><Key.shift_r><Key.shift_r><Key.shift_r><Key.shift_r><Key.shift_r><Key.shift_r><Key.shift_r><Key.shift_r><Key.shift_r>_DOCUMENT<Key.enter>
Screenshot: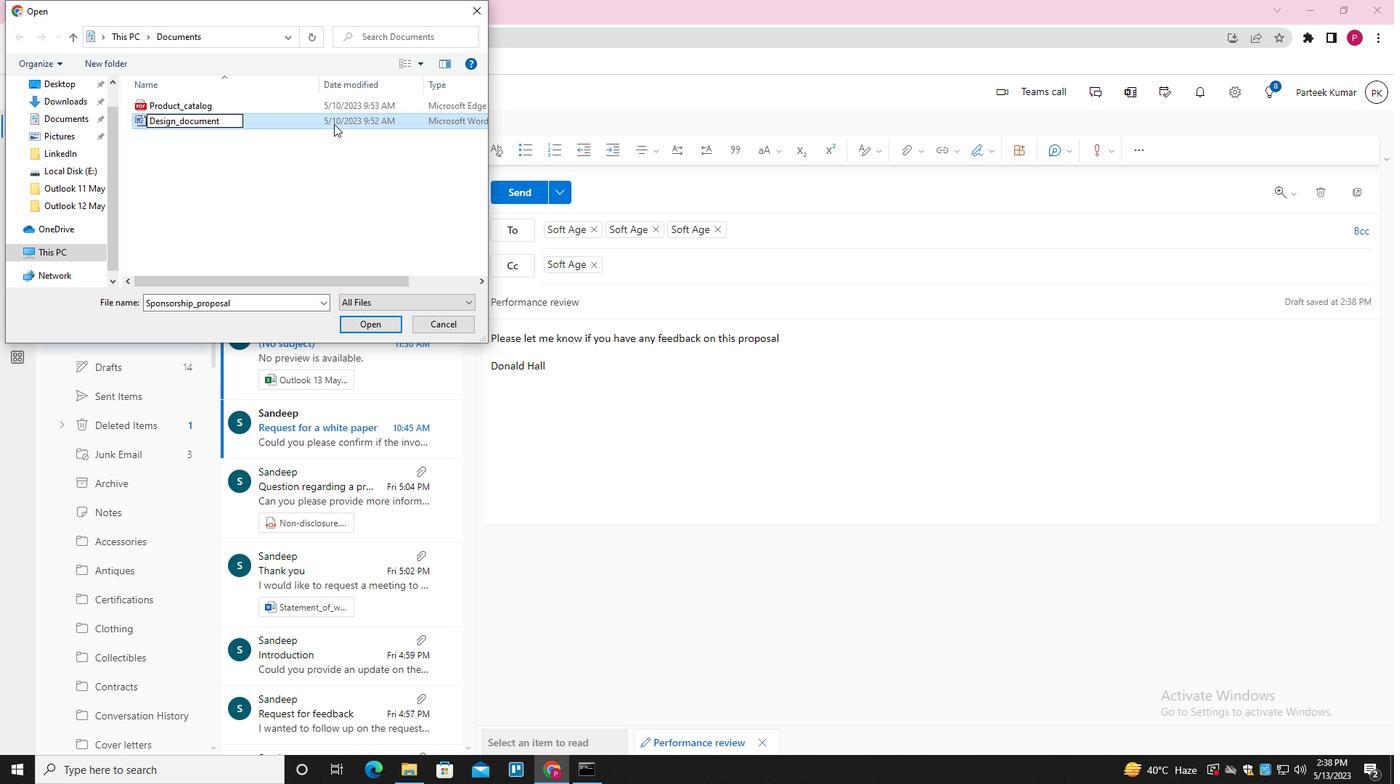 
Action: Mouse pressed left at (334, 124)
Screenshot: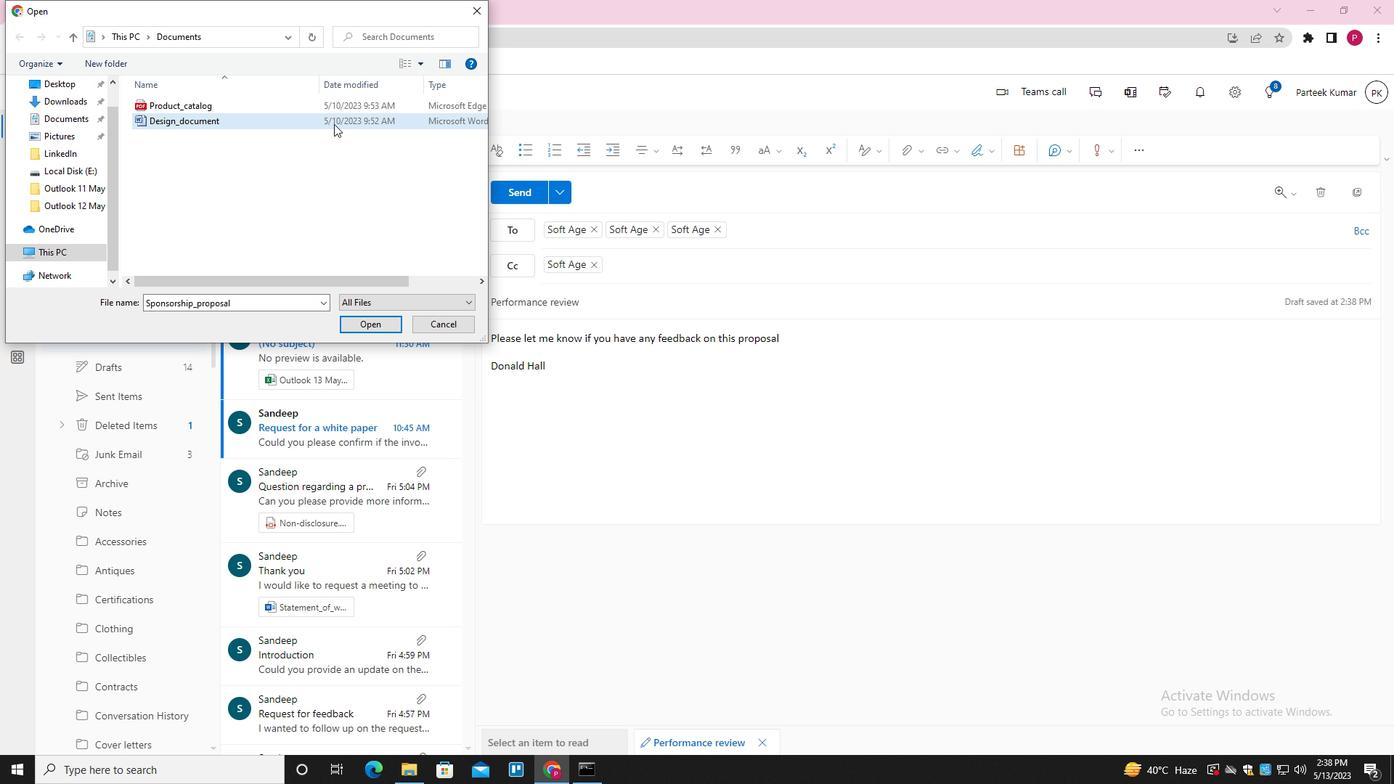 
Action: Mouse moved to (378, 326)
Screenshot: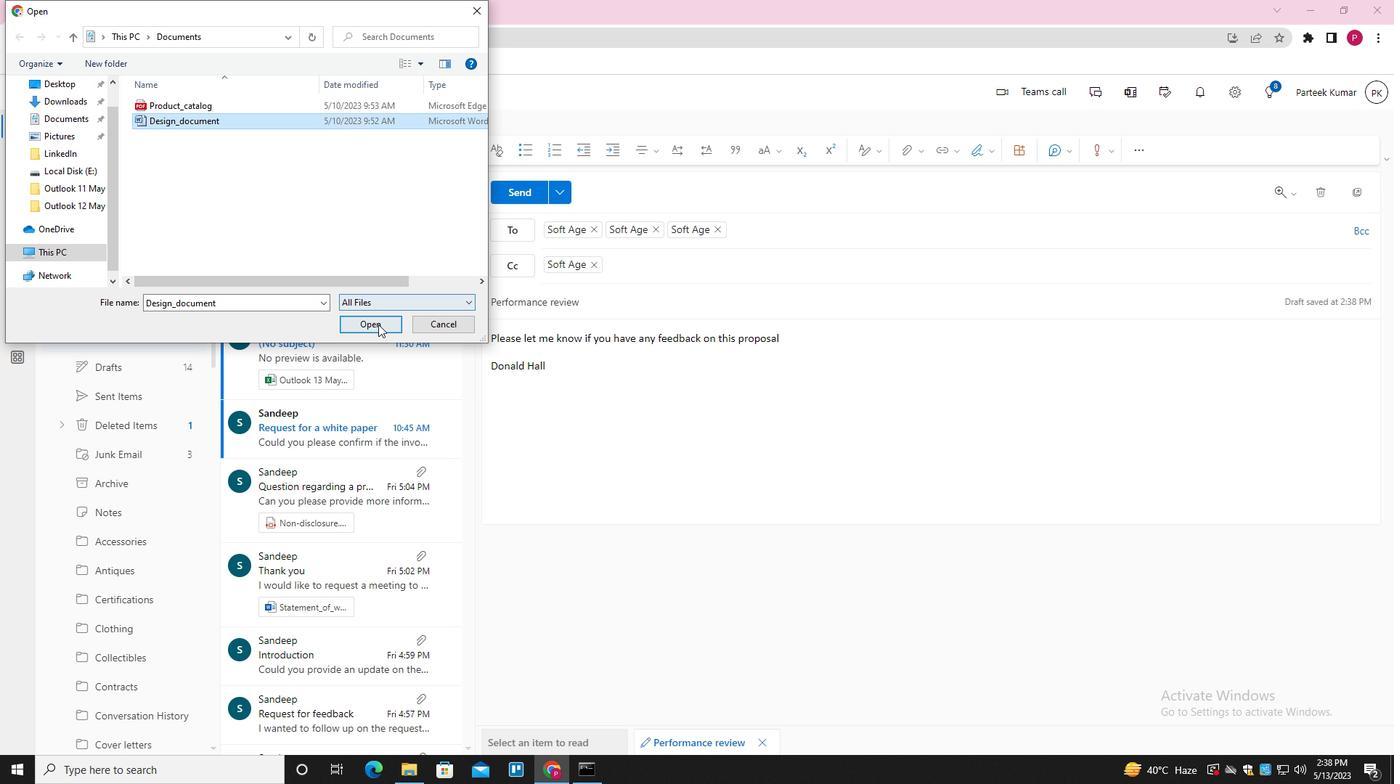 
Action: Mouse pressed left at (378, 326)
Screenshot: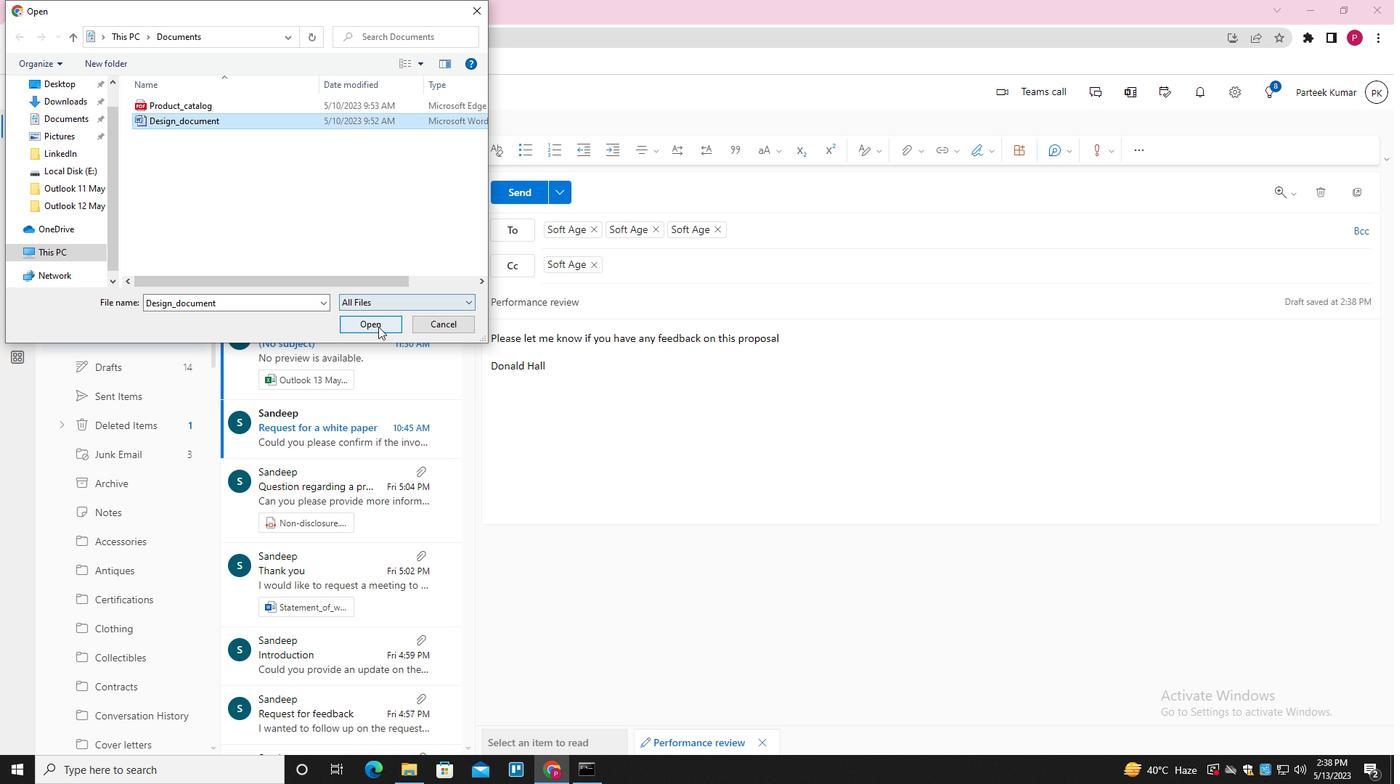 
Action: Mouse moved to (523, 191)
Screenshot: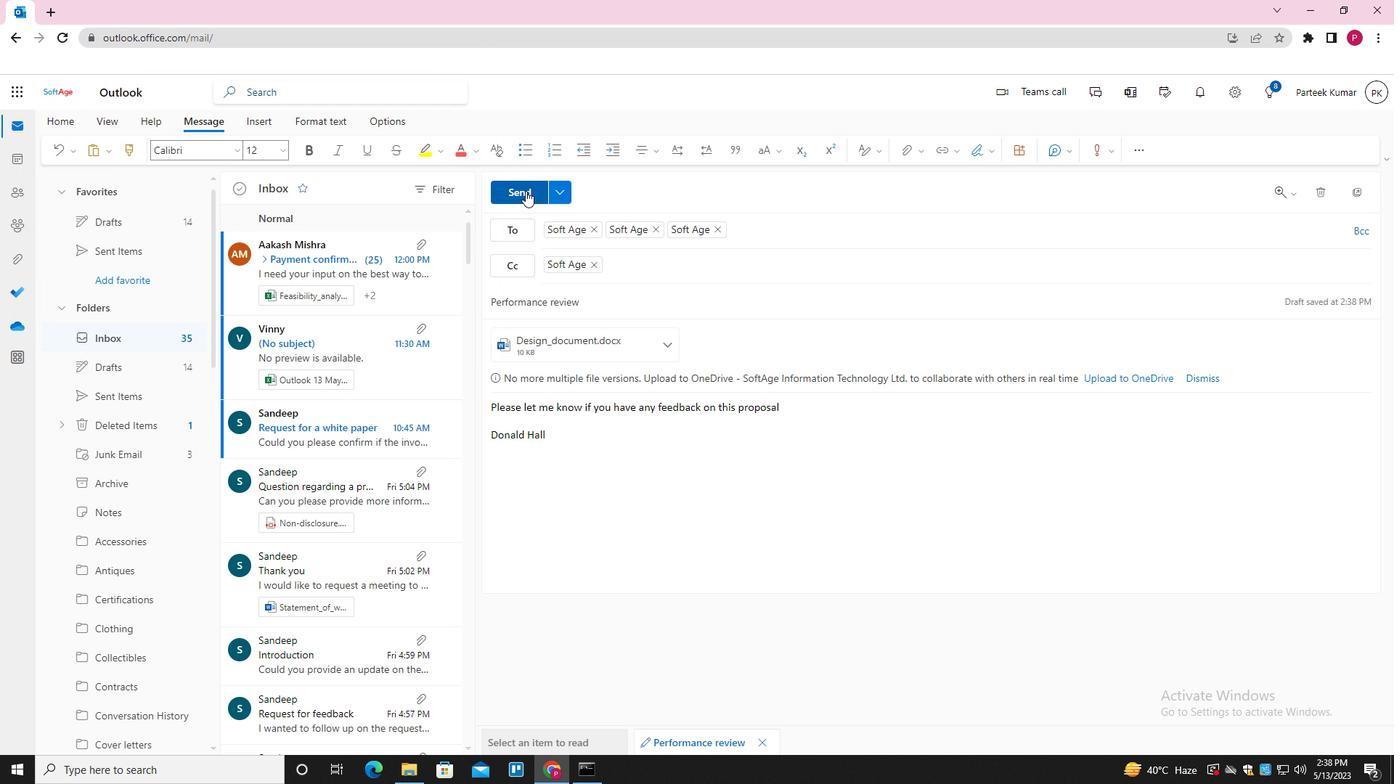 
Action: Mouse pressed left at (523, 191)
Screenshot: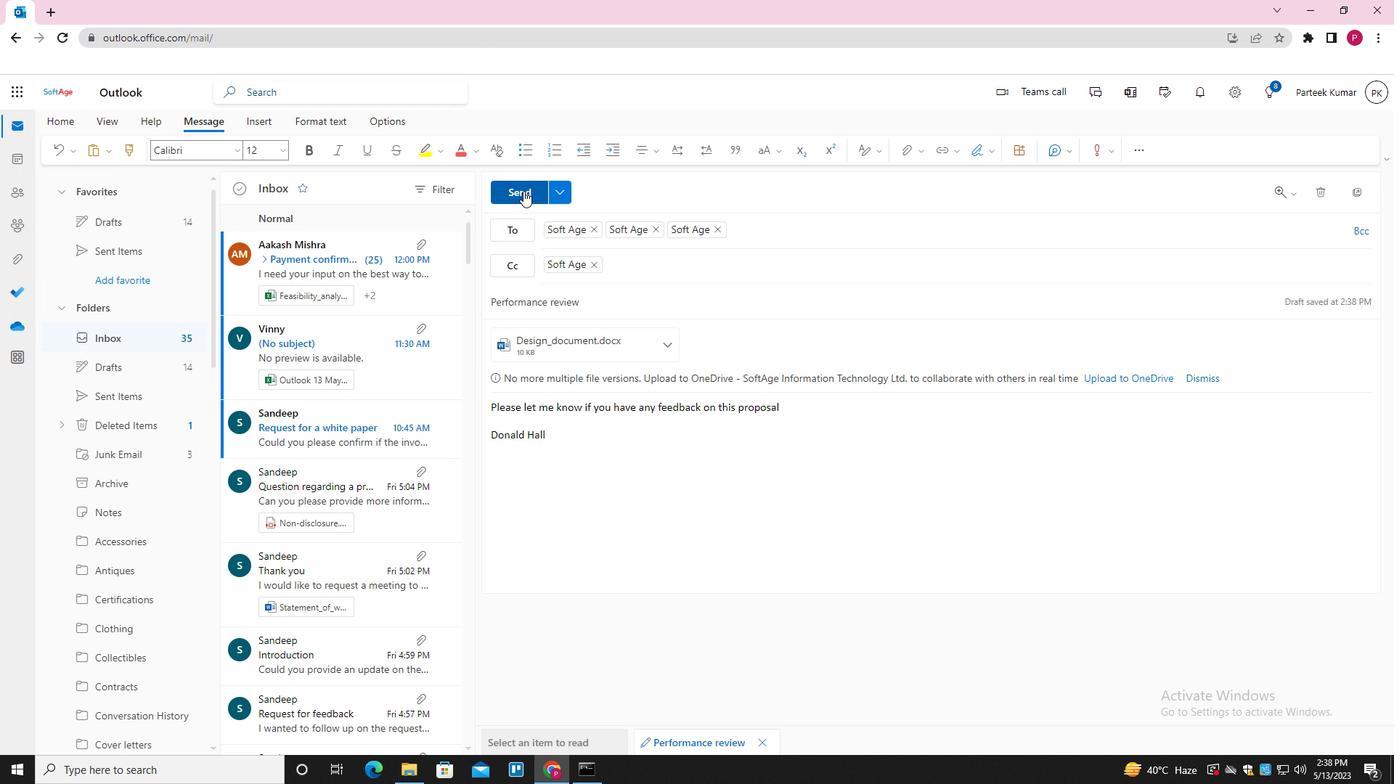 
Action: Mouse moved to (539, 239)
Screenshot: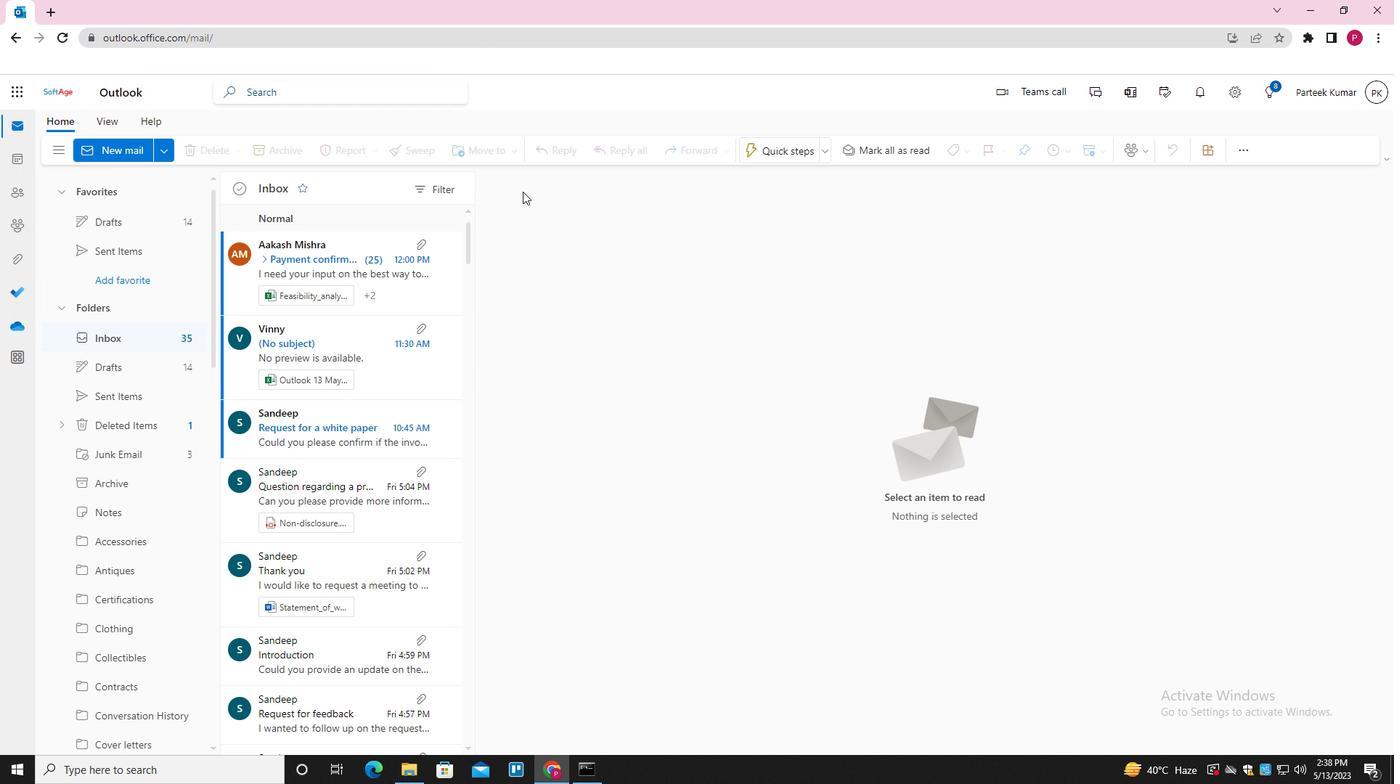 
